 Task: Create a due date automation trigger when advanced on, on the monday of the week a card is due add basic without the blue label at 11:00 AM.
Action: Mouse moved to (1095, 314)
Screenshot: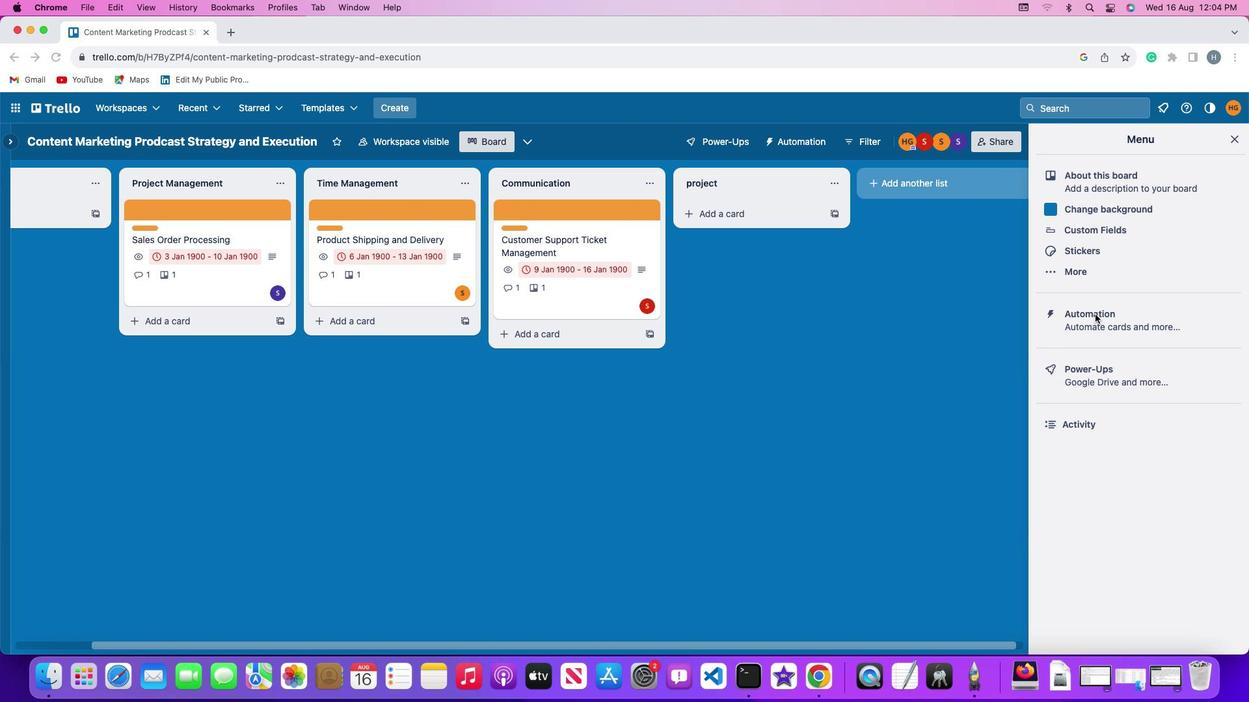 
Action: Mouse pressed left at (1095, 314)
Screenshot: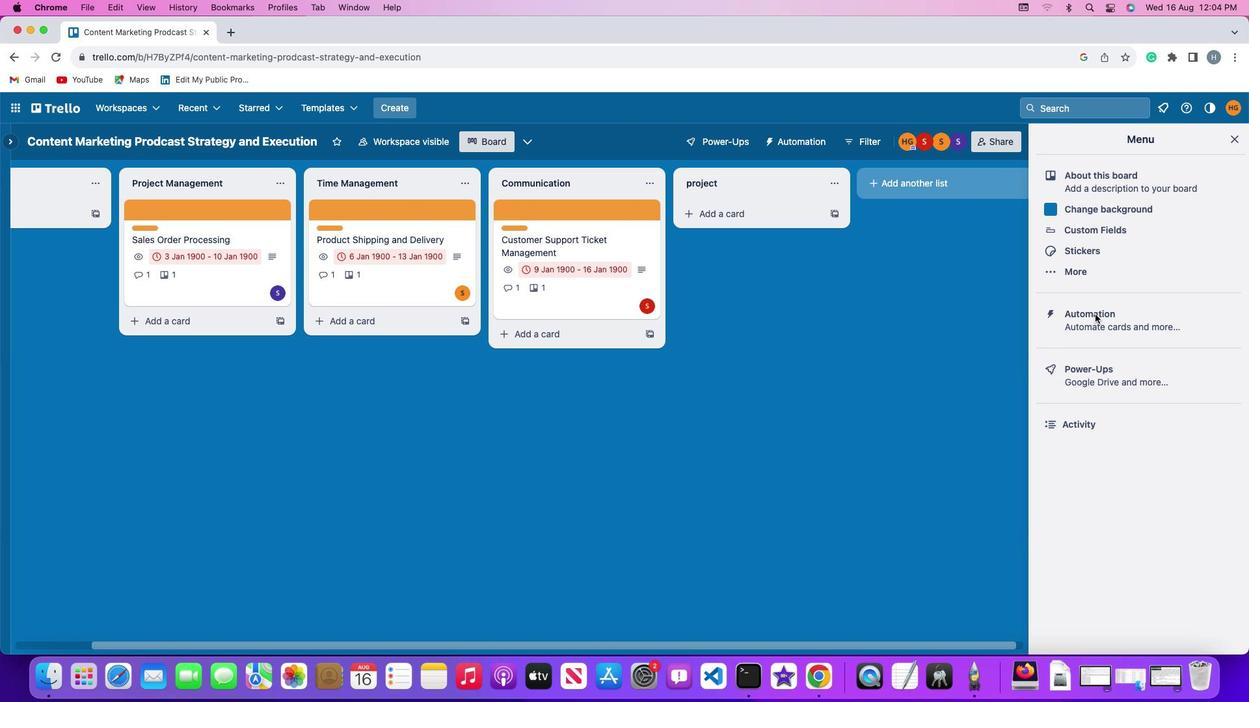 
Action: Mouse pressed left at (1095, 314)
Screenshot: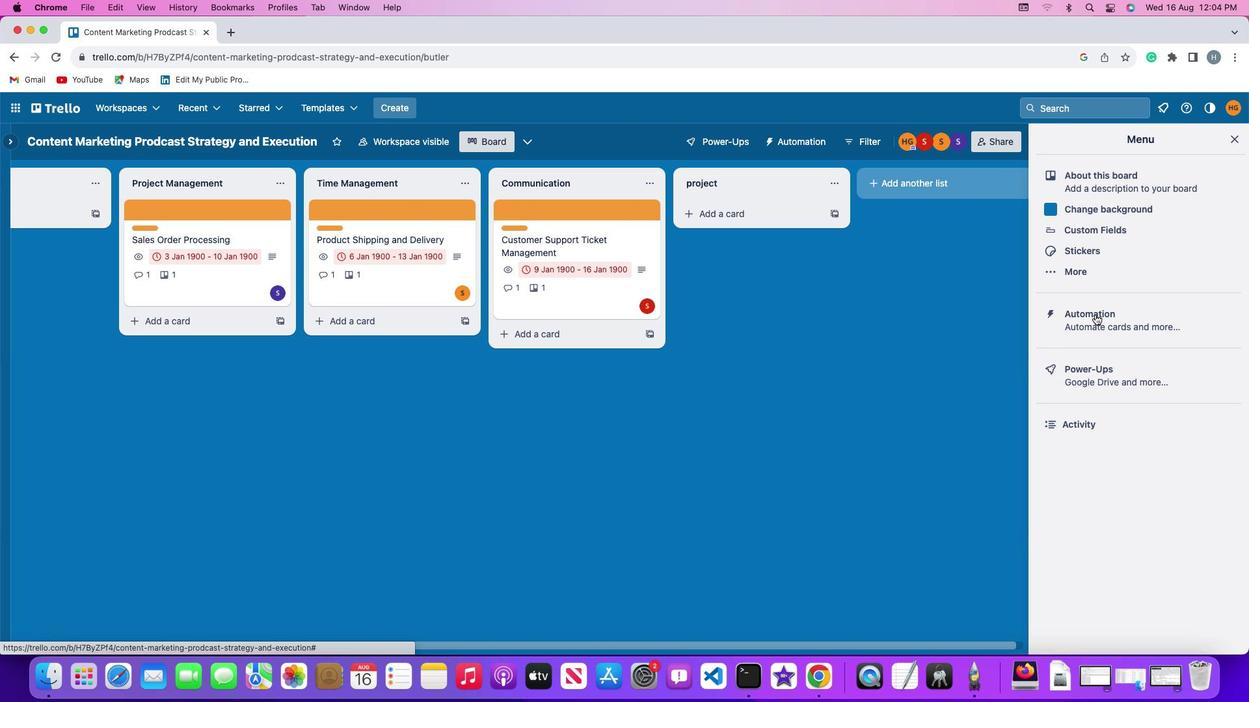 
Action: Mouse moved to (110, 309)
Screenshot: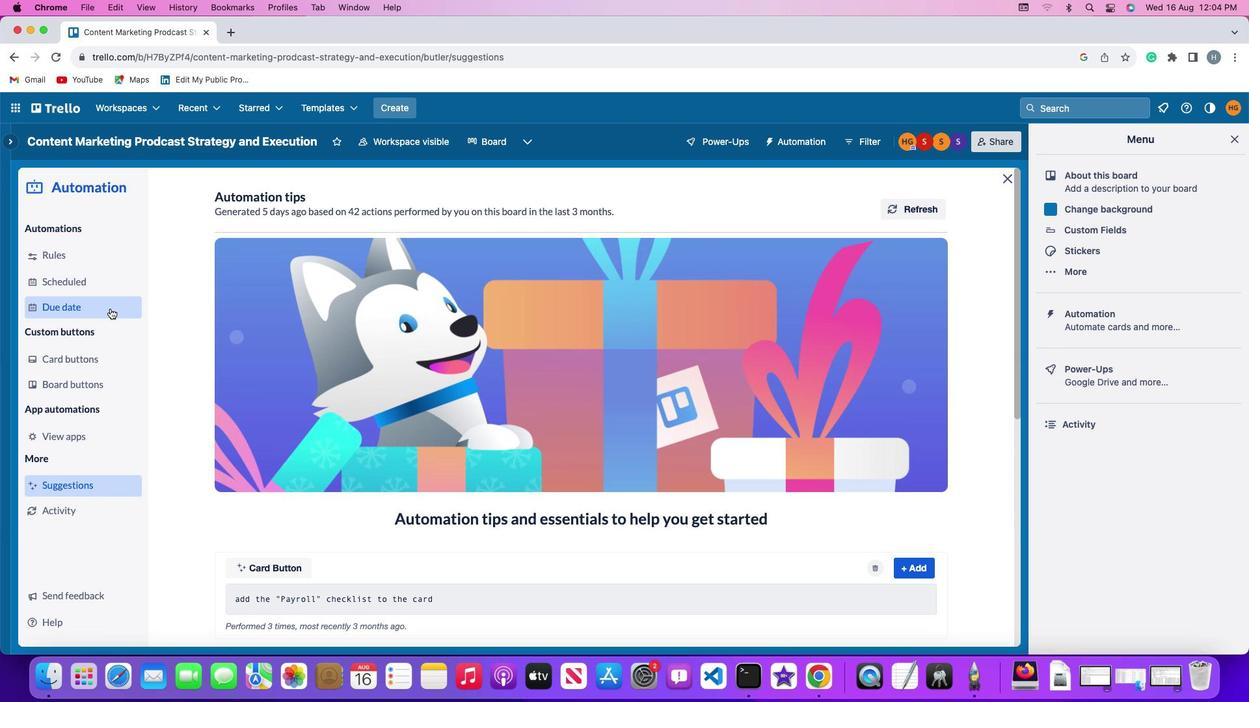 
Action: Mouse pressed left at (110, 309)
Screenshot: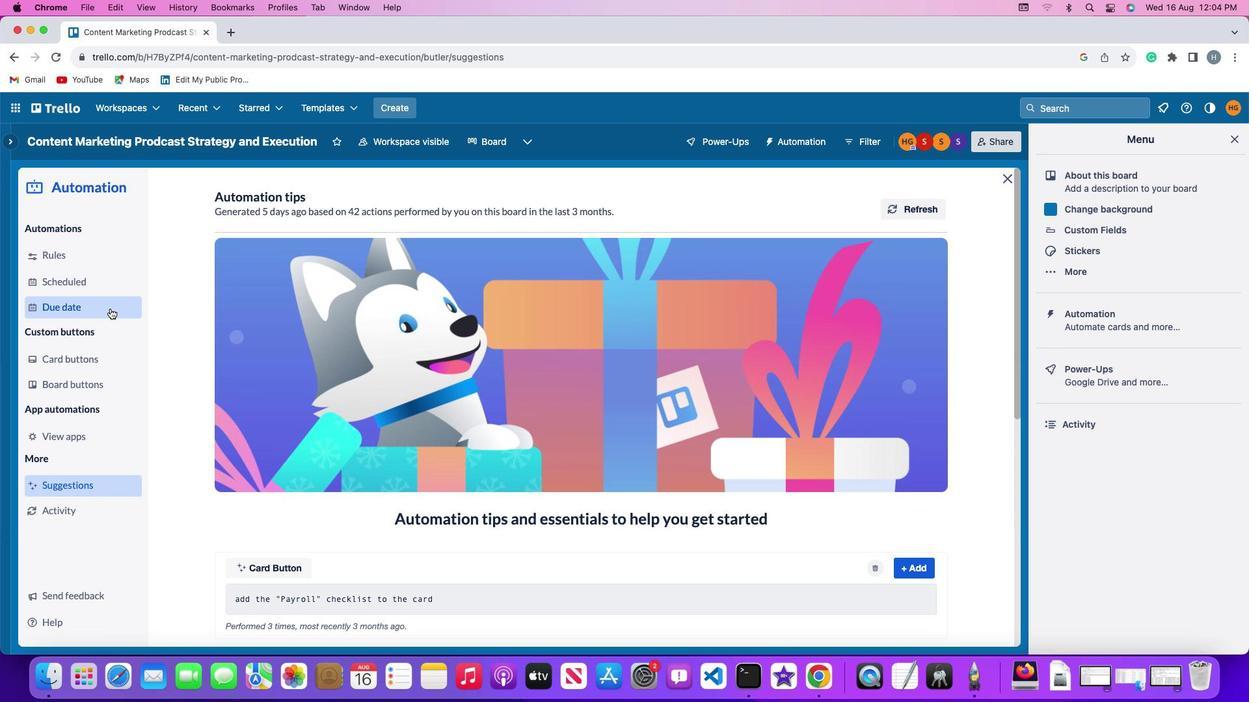 
Action: Mouse moved to (871, 201)
Screenshot: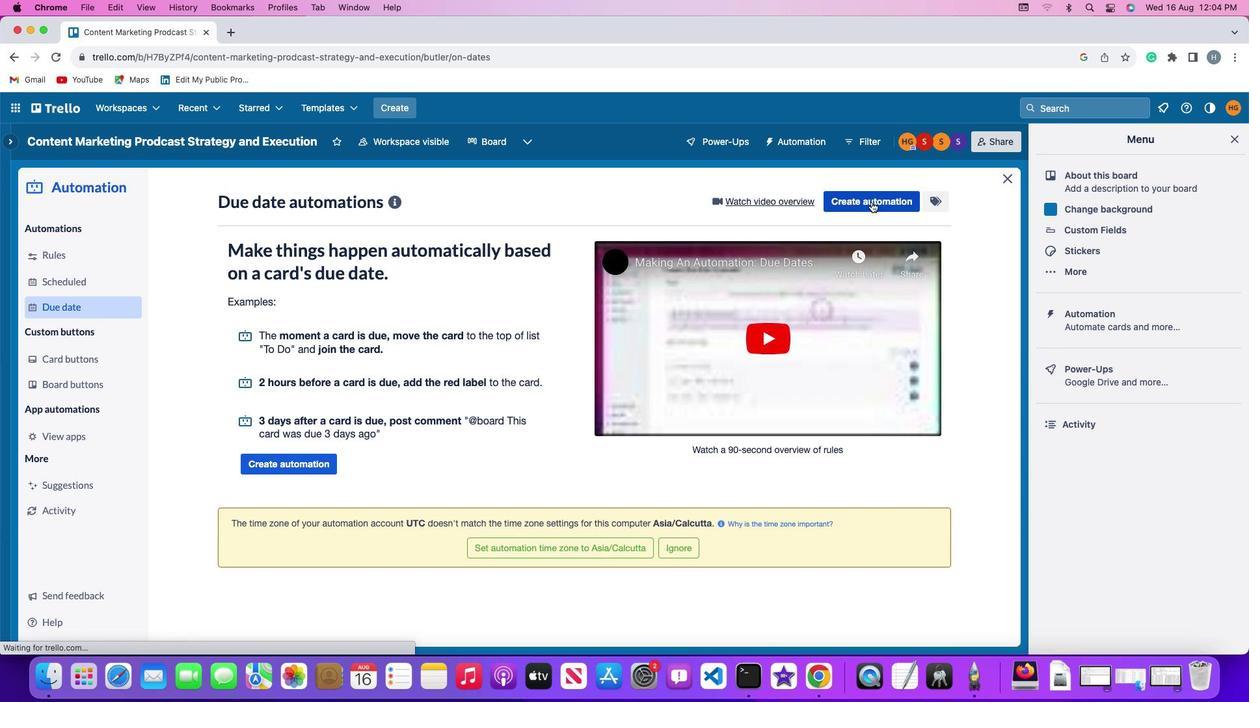 
Action: Mouse pressed left at (871, 201)
Screenshot: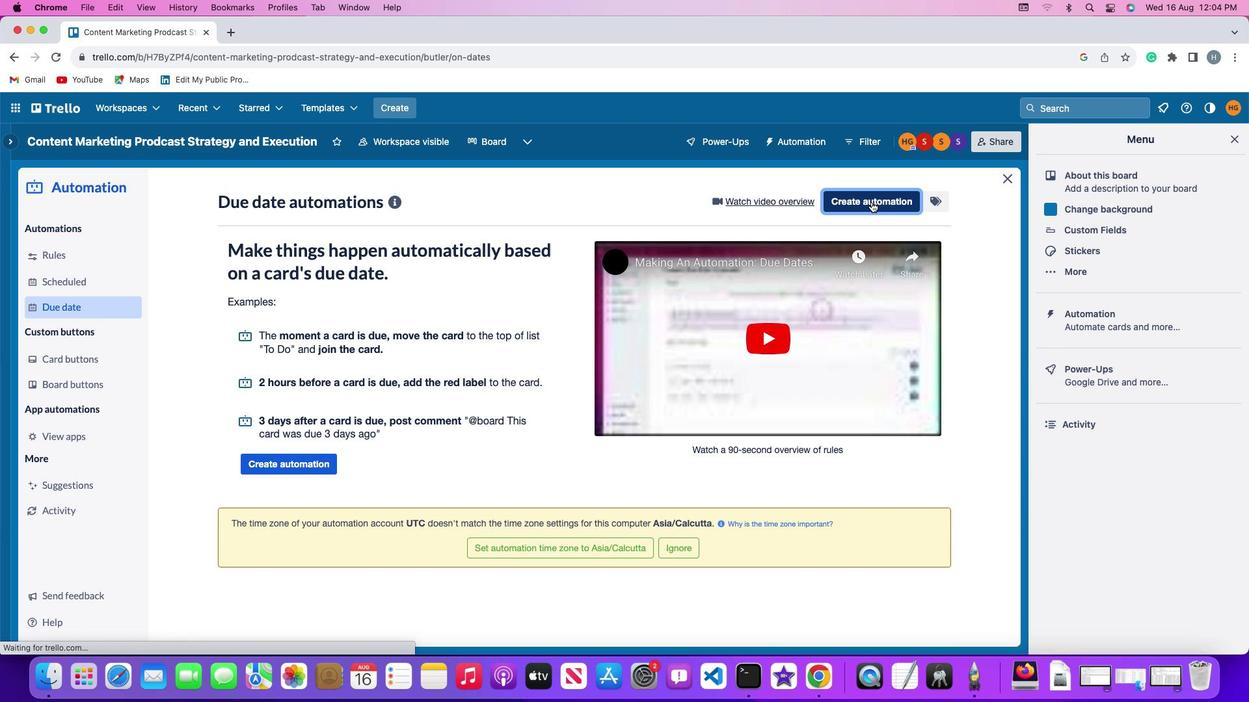 
Action: Mouse moved to (240, 325)
Screenshot: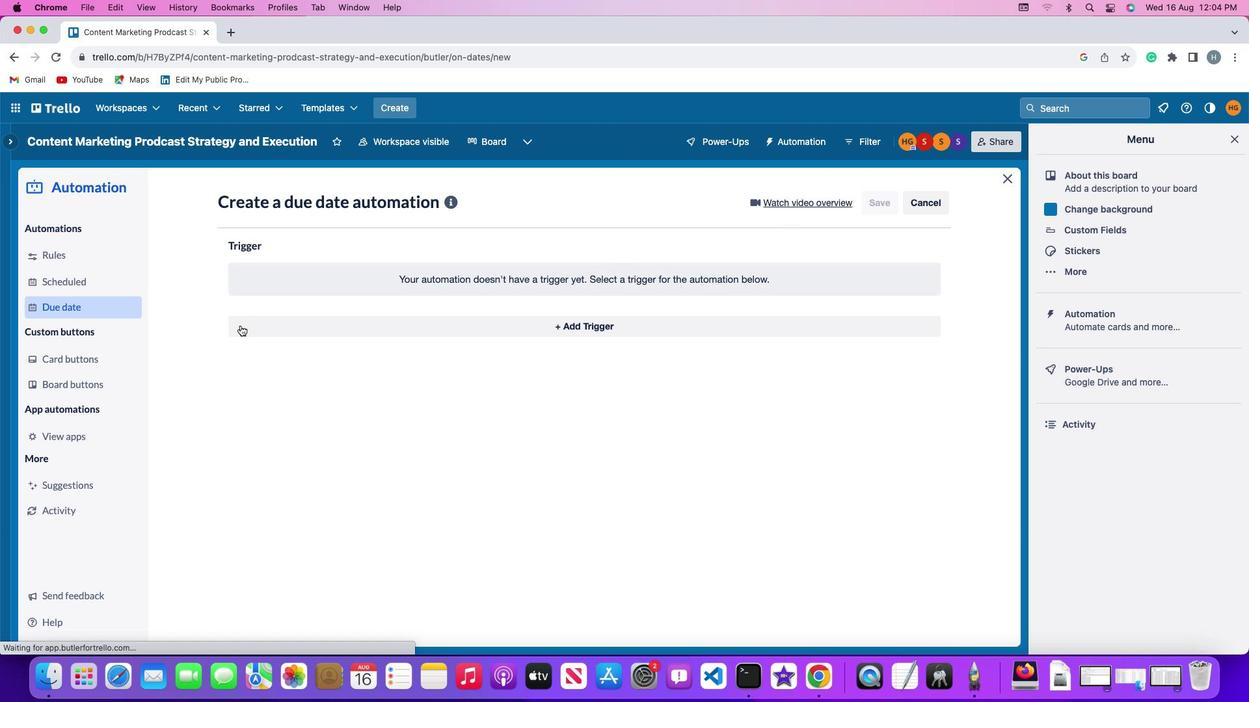 
Action: Mouse pressed left at (240, 325)
Screenshot: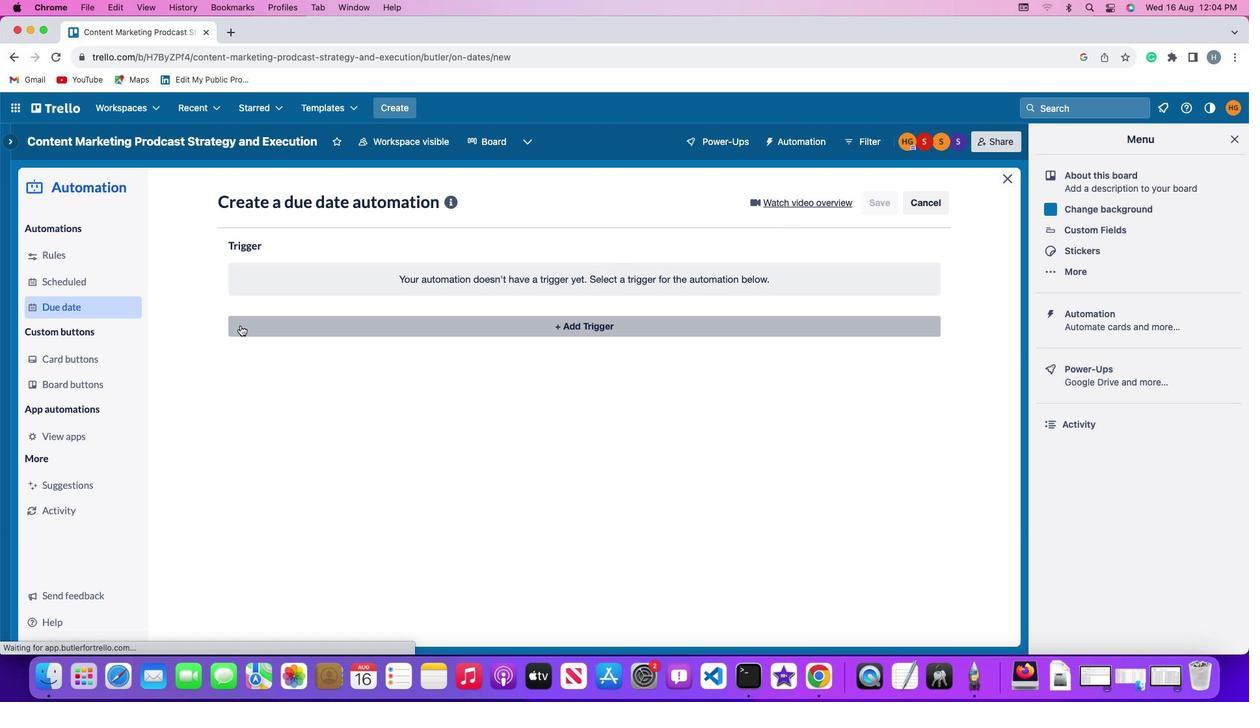 
Action: Mouse moved to (279, 560)
Screenshot: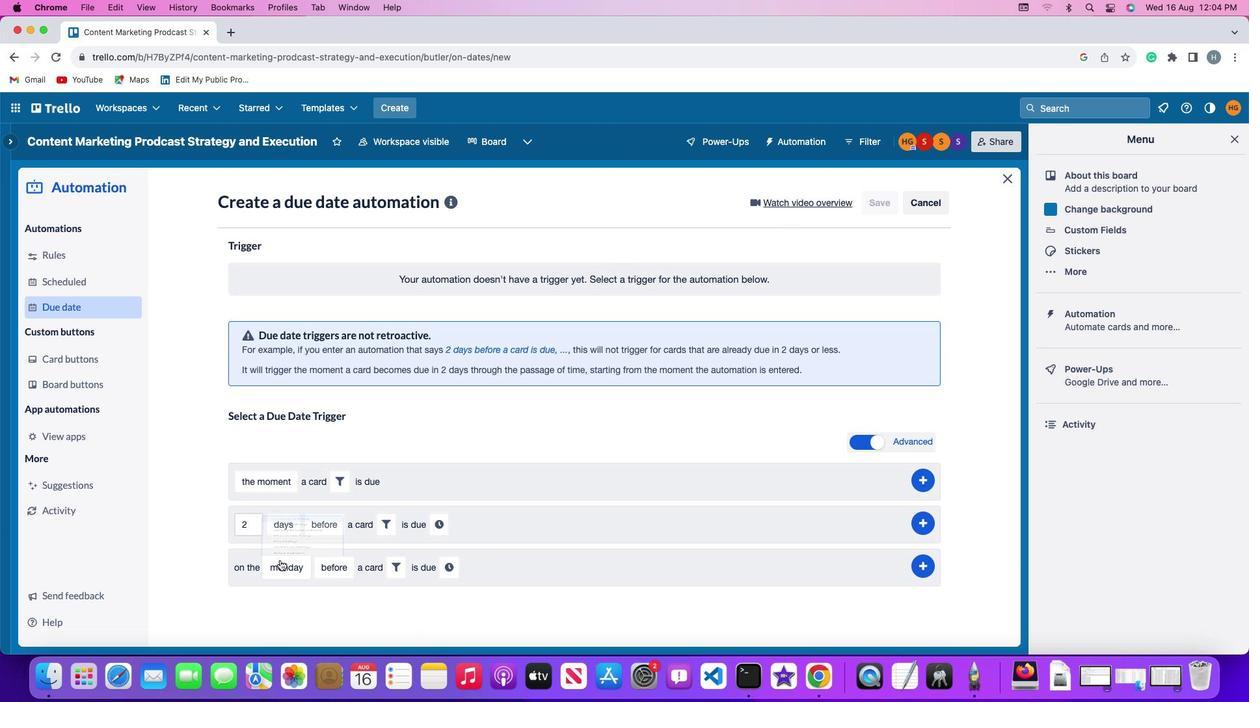 
Action: Mouse pressed left at (279, 560)
Screenshot: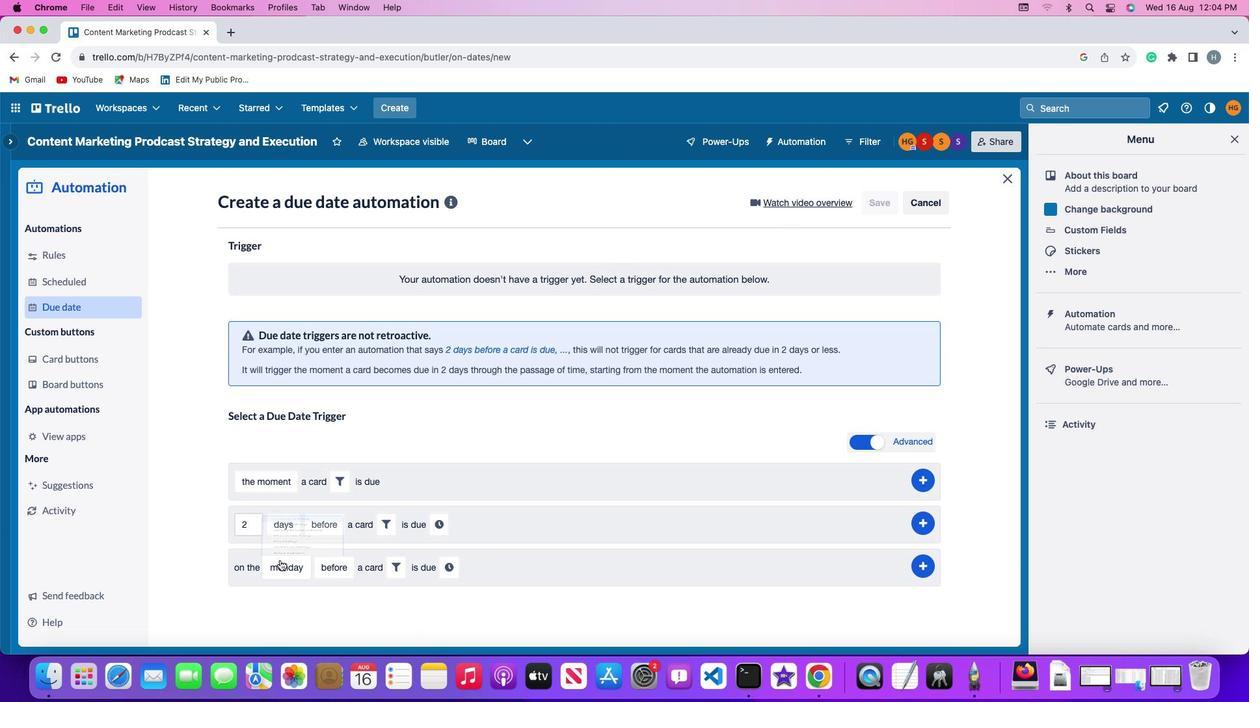 
Action: Mouse moved to (307, 385)
Screenshot: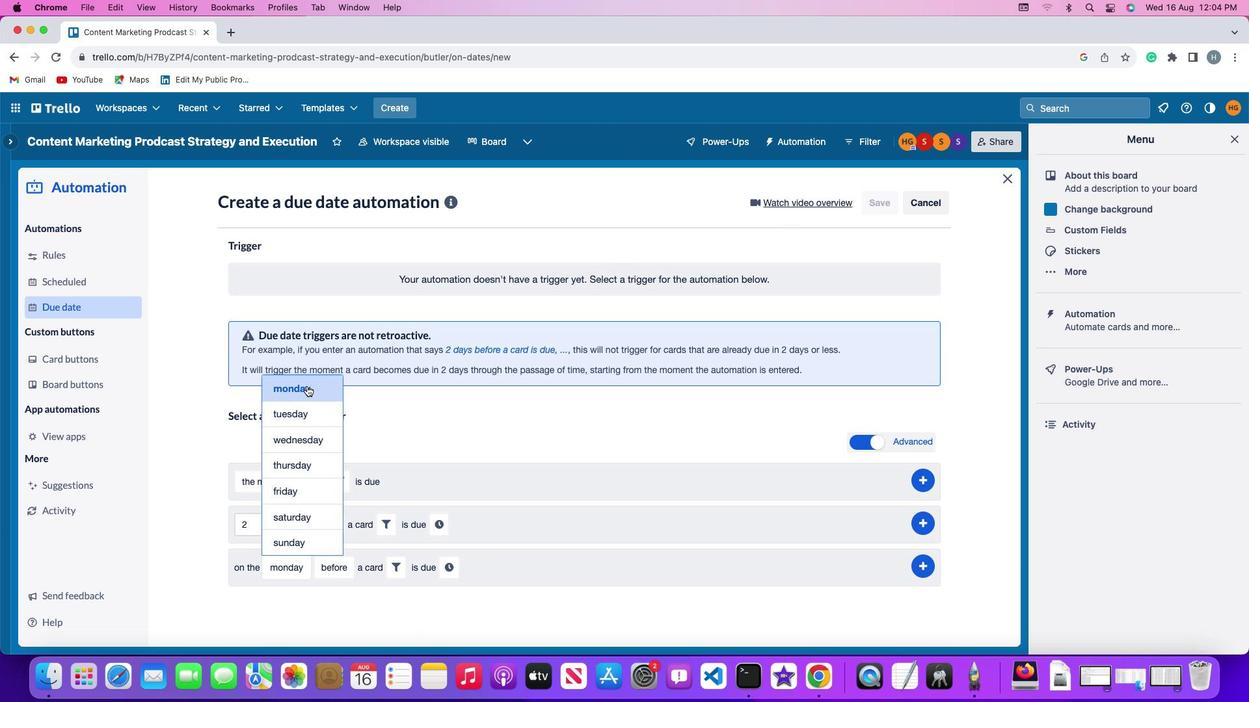 
Action: Mouse pressed left at (307, 385)
Screenshot: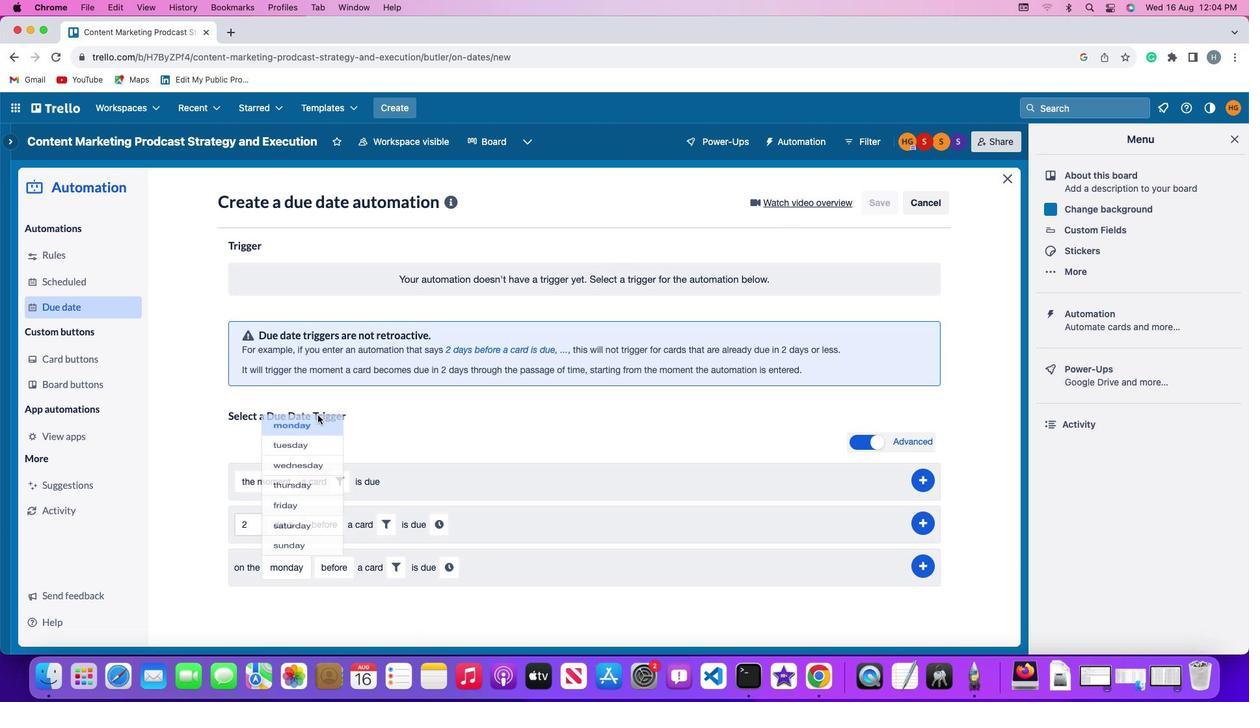 
Action: Mouse moved to (341, 569)
Screenshot: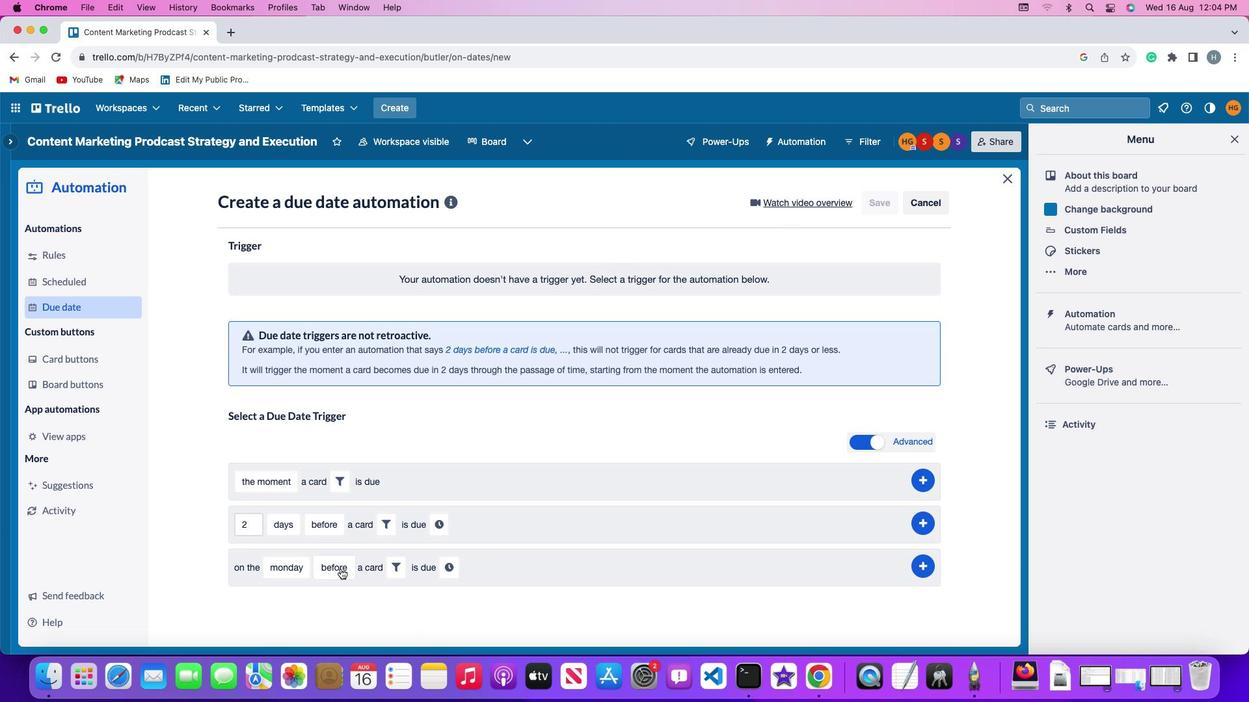 
Action: Mouse pressed left at (341, 569)
Screenshot: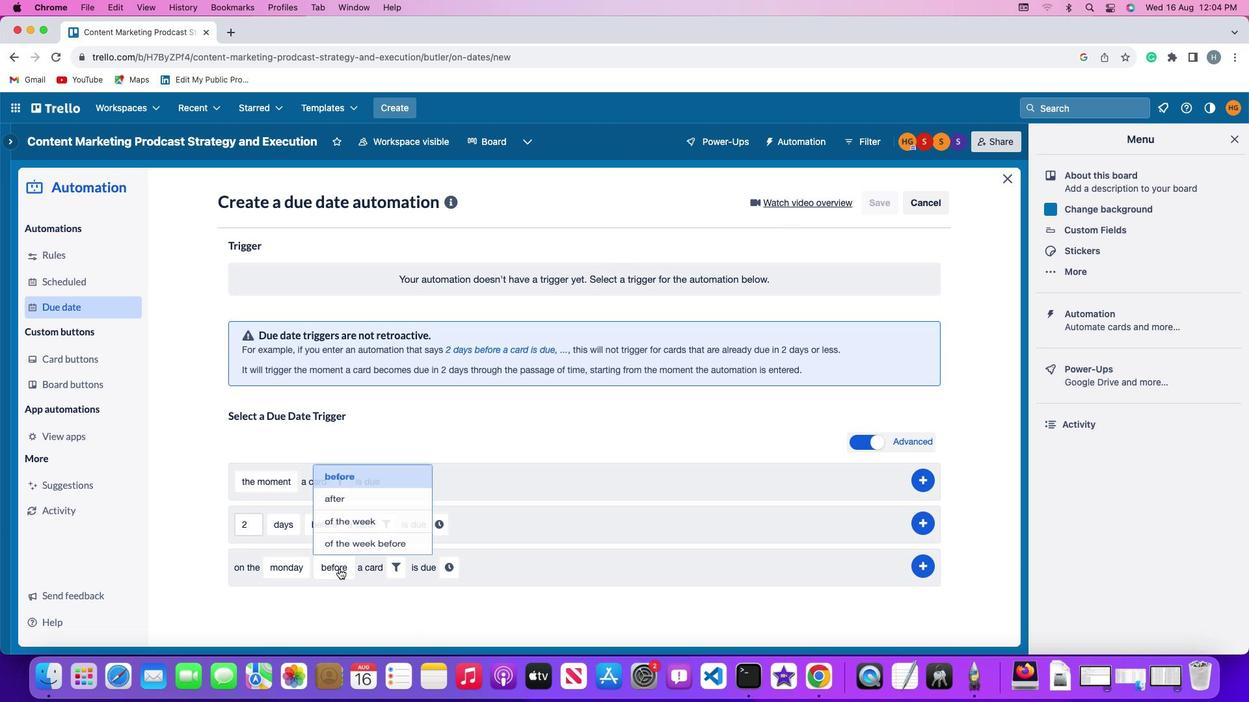 
Action: Mouse moved to (359, 516)
Screenshot: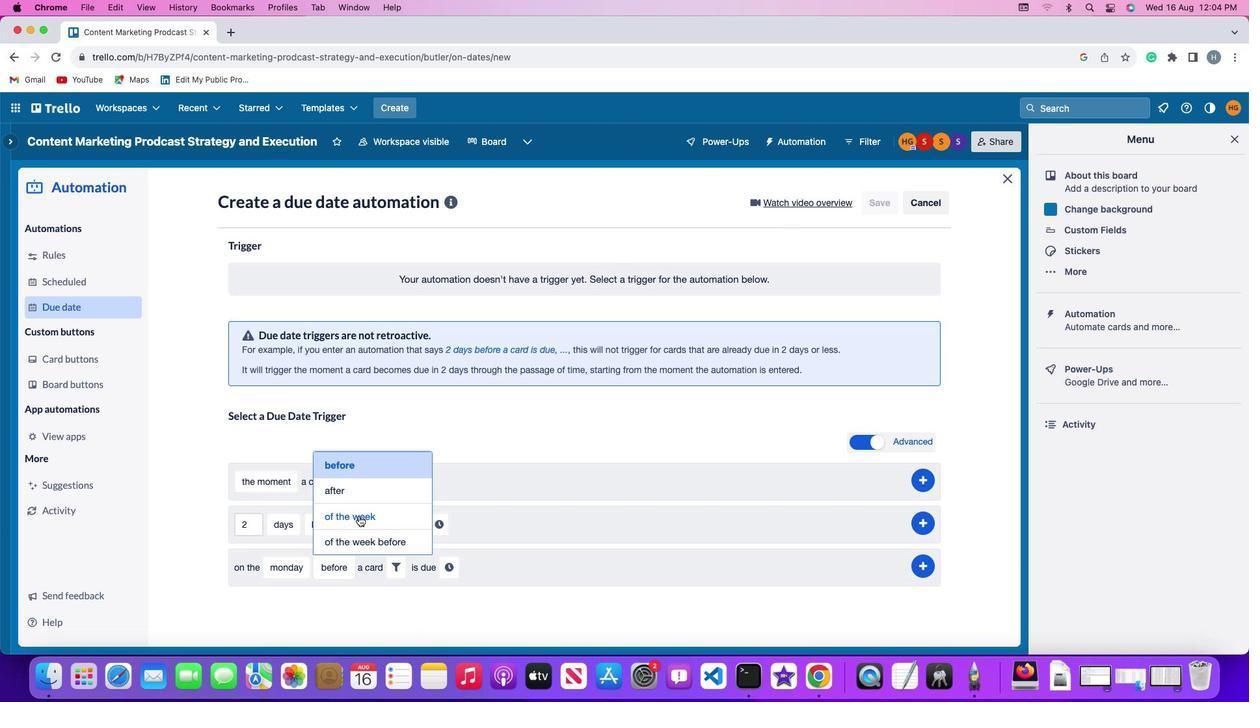
Action: Mouse pressed left at (359, 516)
Screenshot: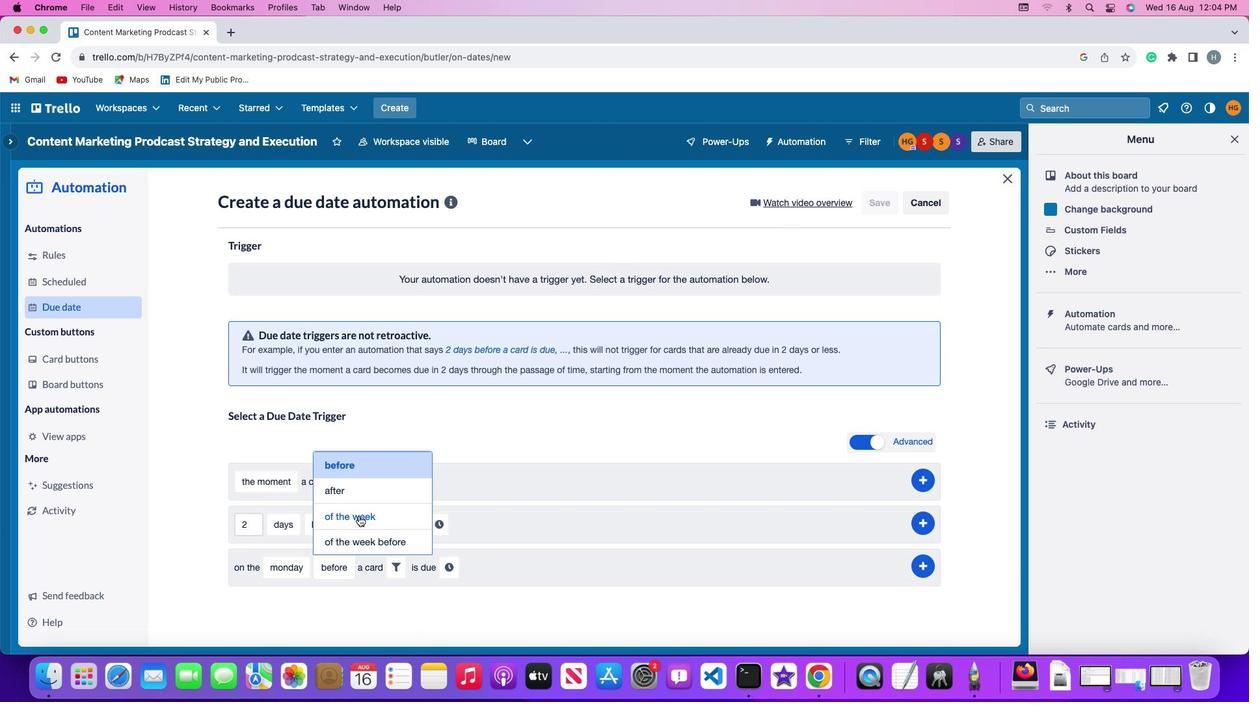 
Action: Mouse moved to (417, 572)
Screenshot: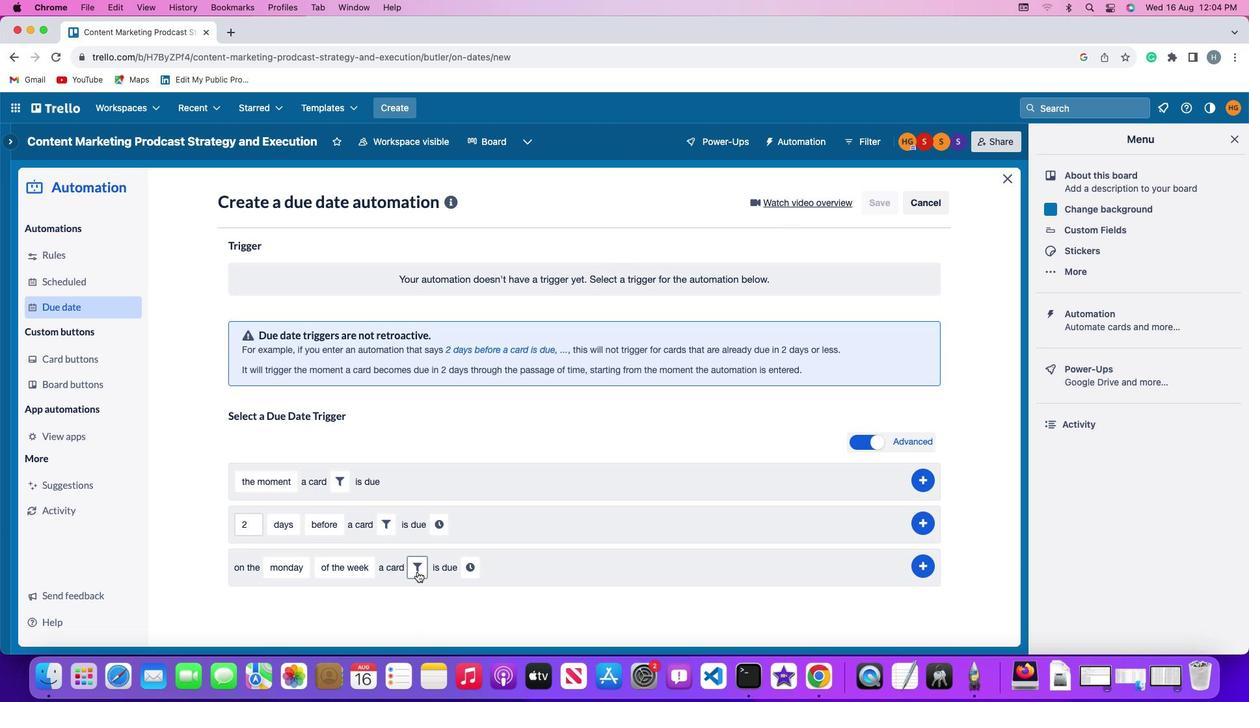 
Action: Mouse pressed left at (417, 572)
Screenshot: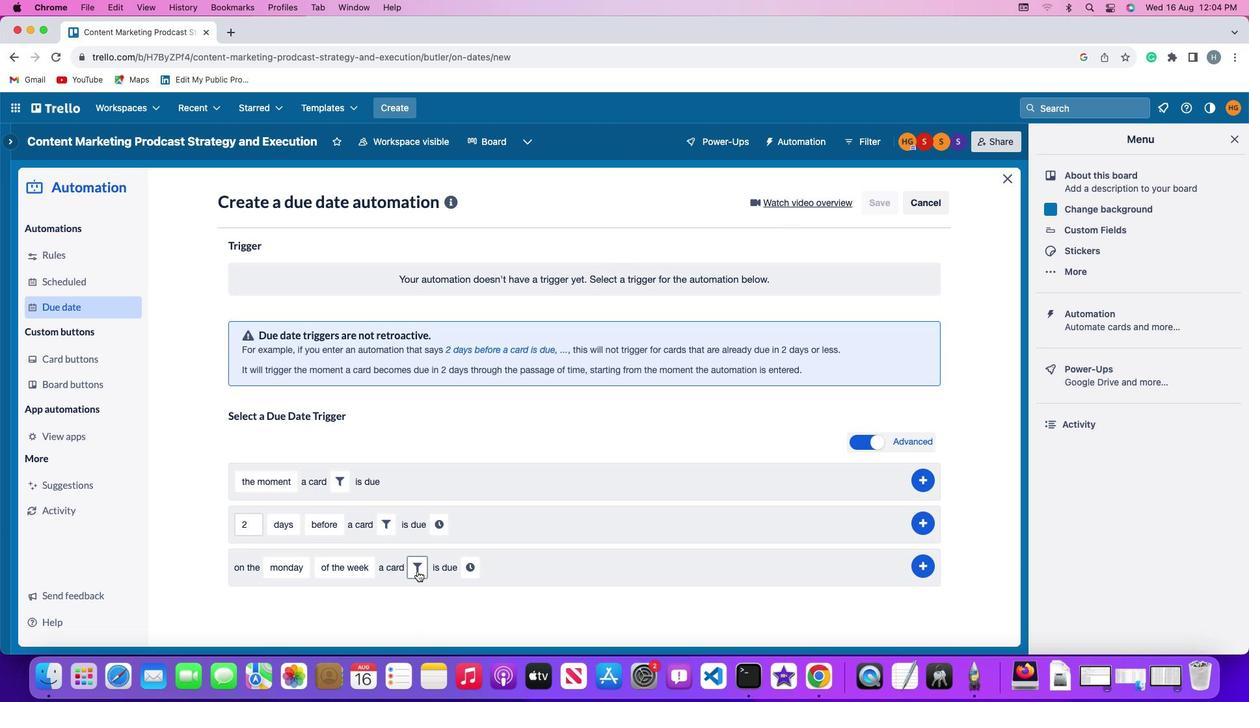 
Action: Mouse moved to (386, 605)
Screenshot: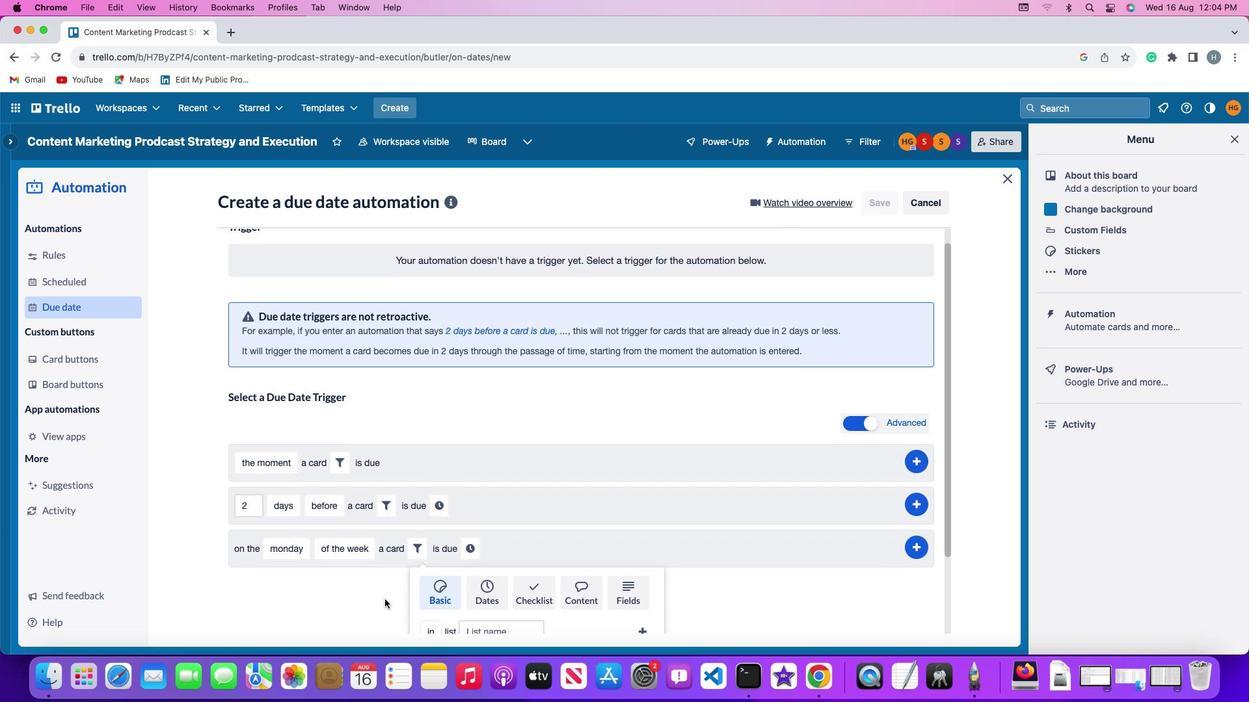 
Action: Mouse scrolled (386, 605) with delta (0, 0)
Screenshot: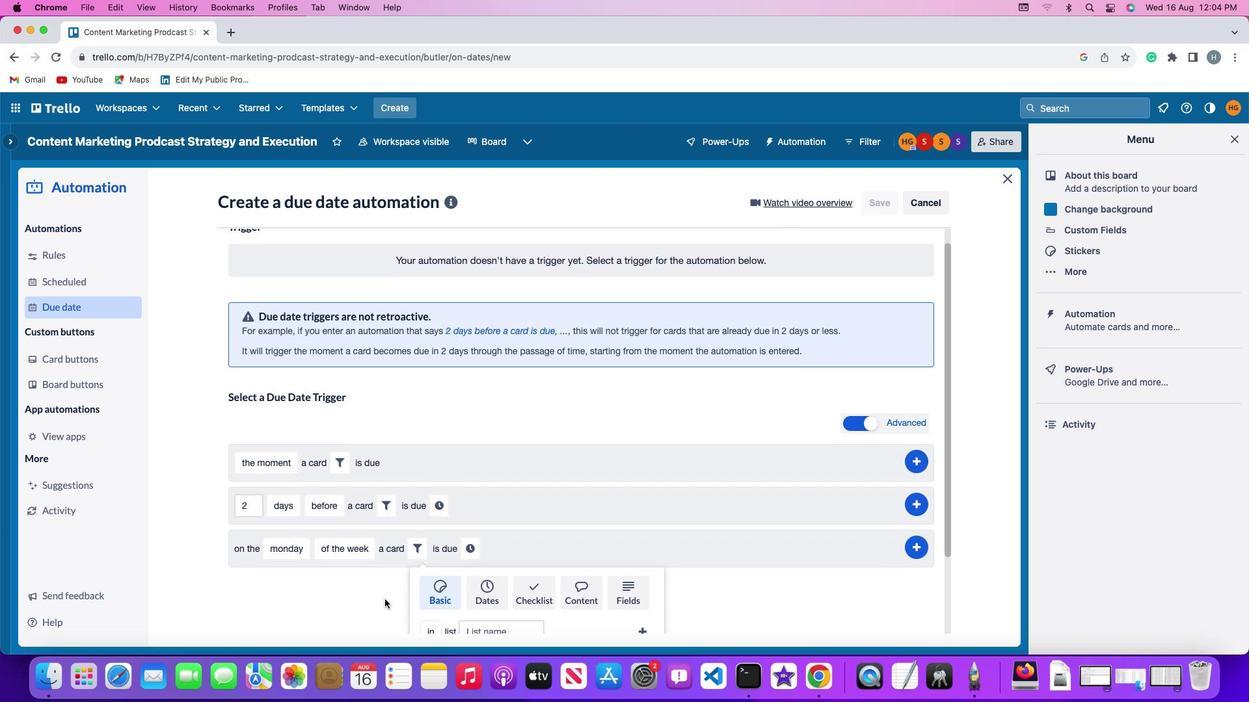 
Action: Mouse scrolled (386, 605) with delta (0, 0)
Screenshot: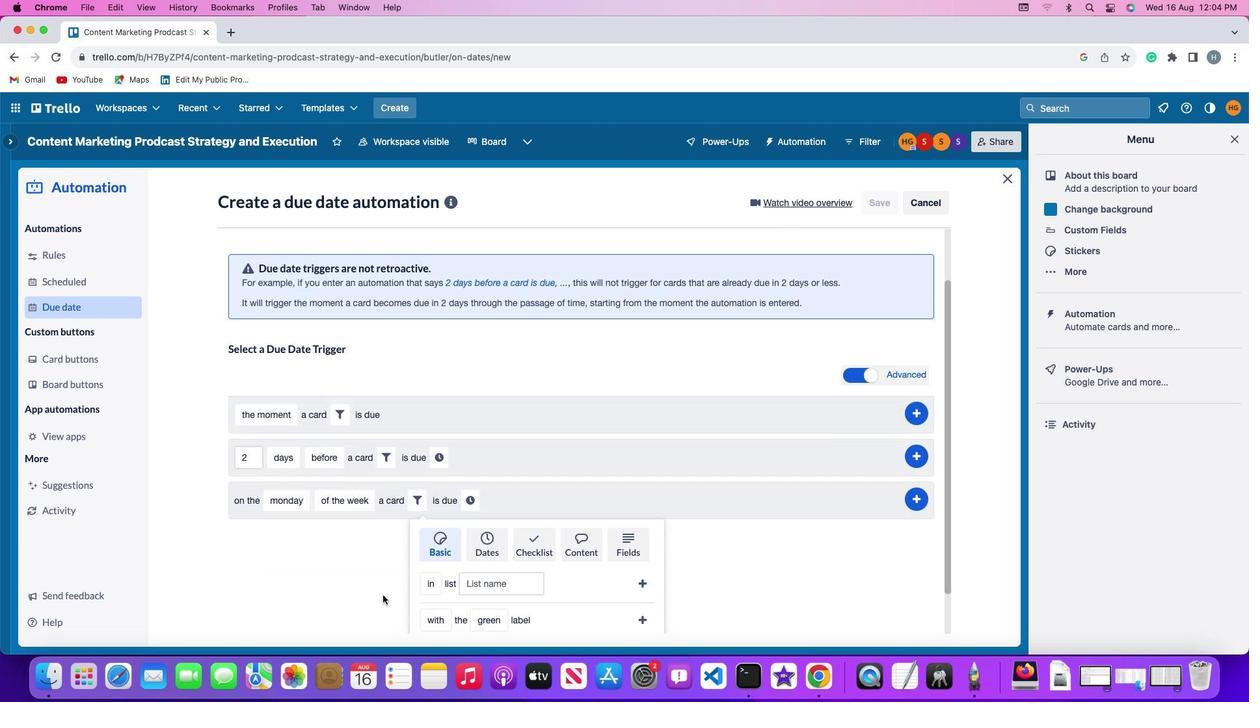 
Action: Mouse moved to (386, 605)
Screenshot: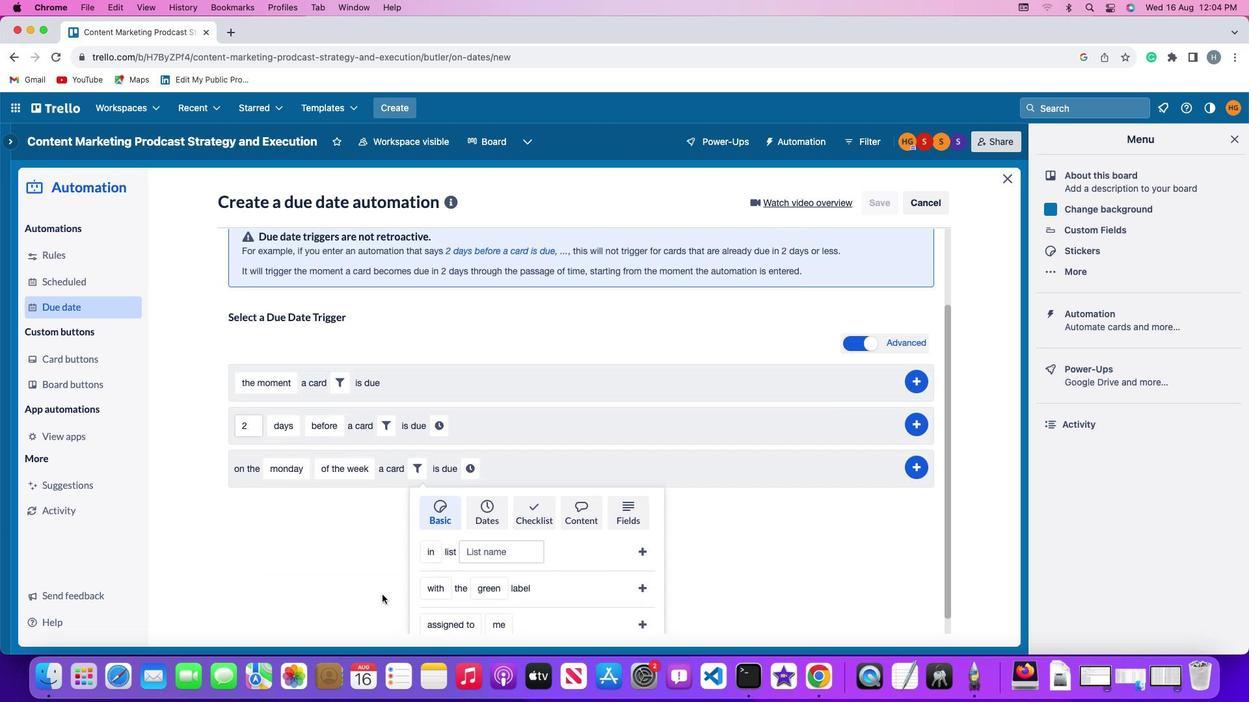 
Action: Mouse scrolled (386, 605) with delta (0, -1)
Screenshot: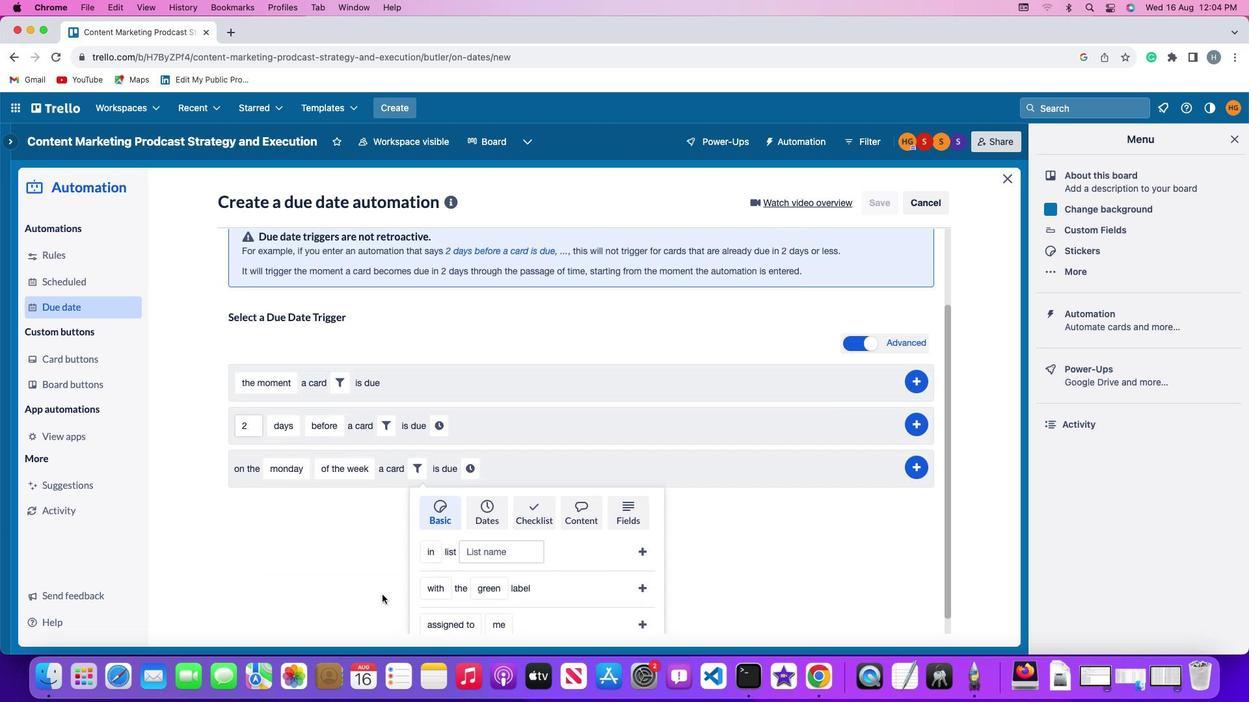 
Action: Mouse scrolled (386, 605) with delta (0, -3)
Screenshot: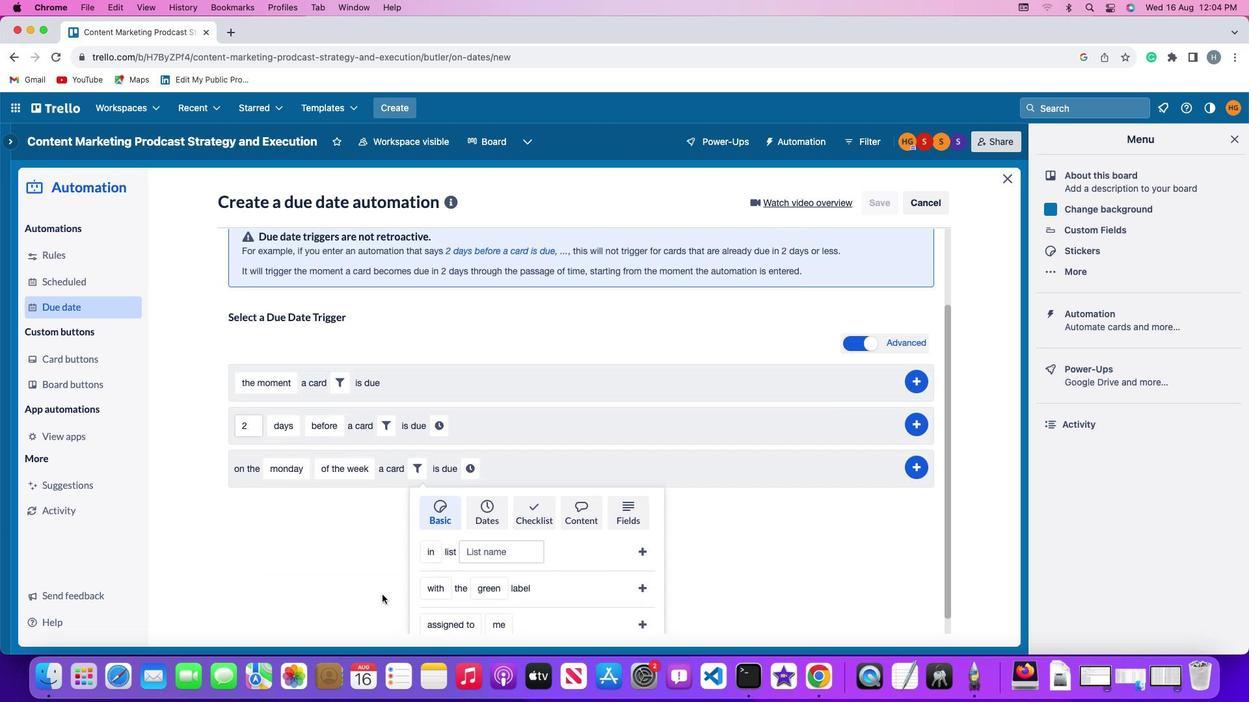 
Action: Mouse moved to (386, 605)
Screenshot: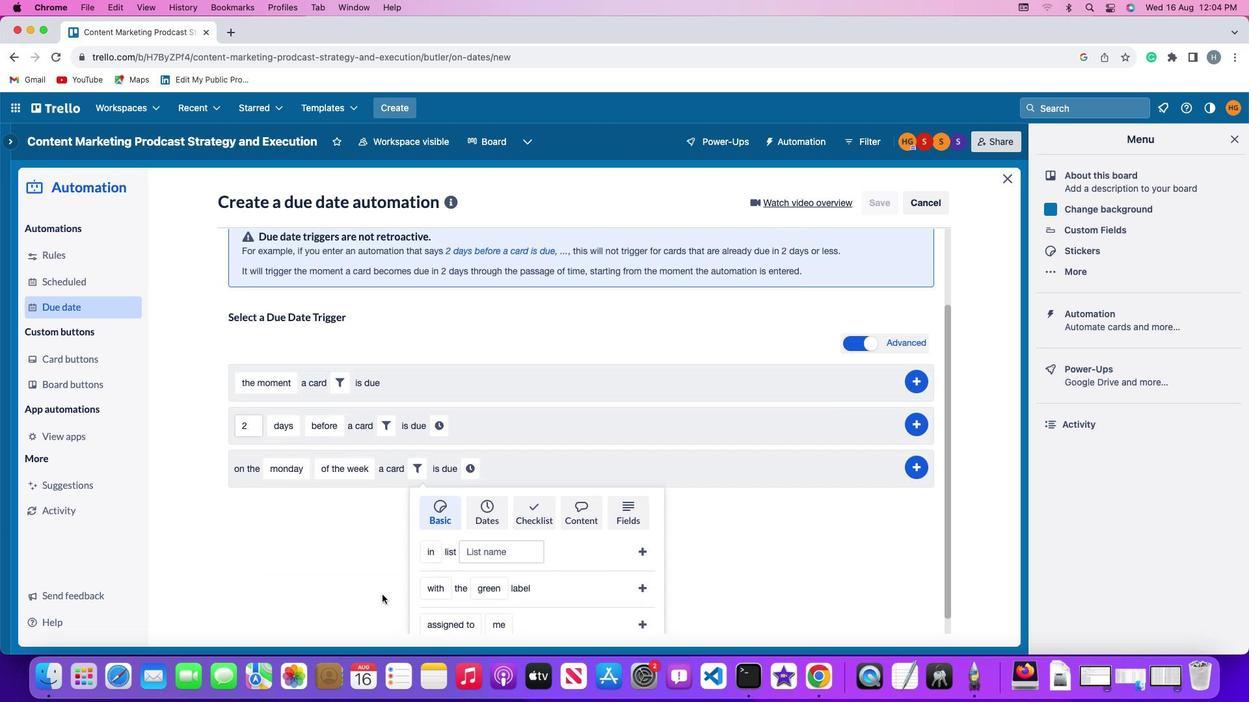 
Action: Mouse scrolled (386, 605) with delta (0, -3)
Screenshot: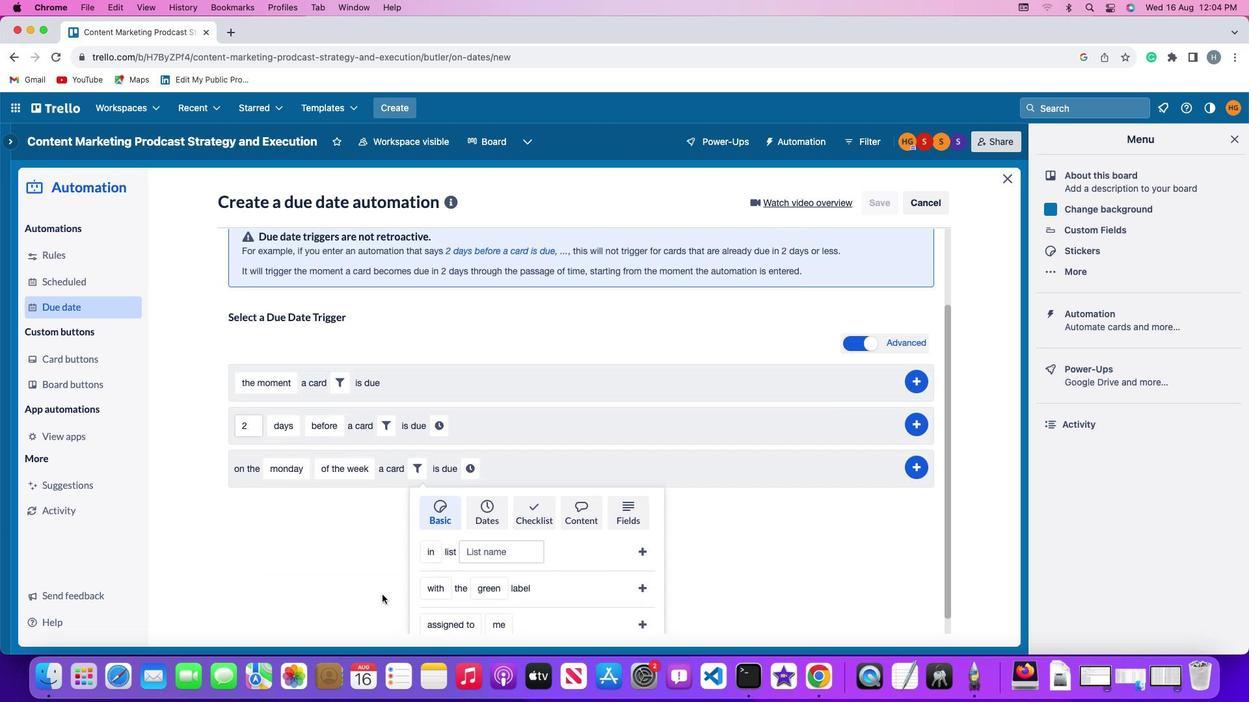 
Action: Mouse moved to (386, 604)
Screenshot: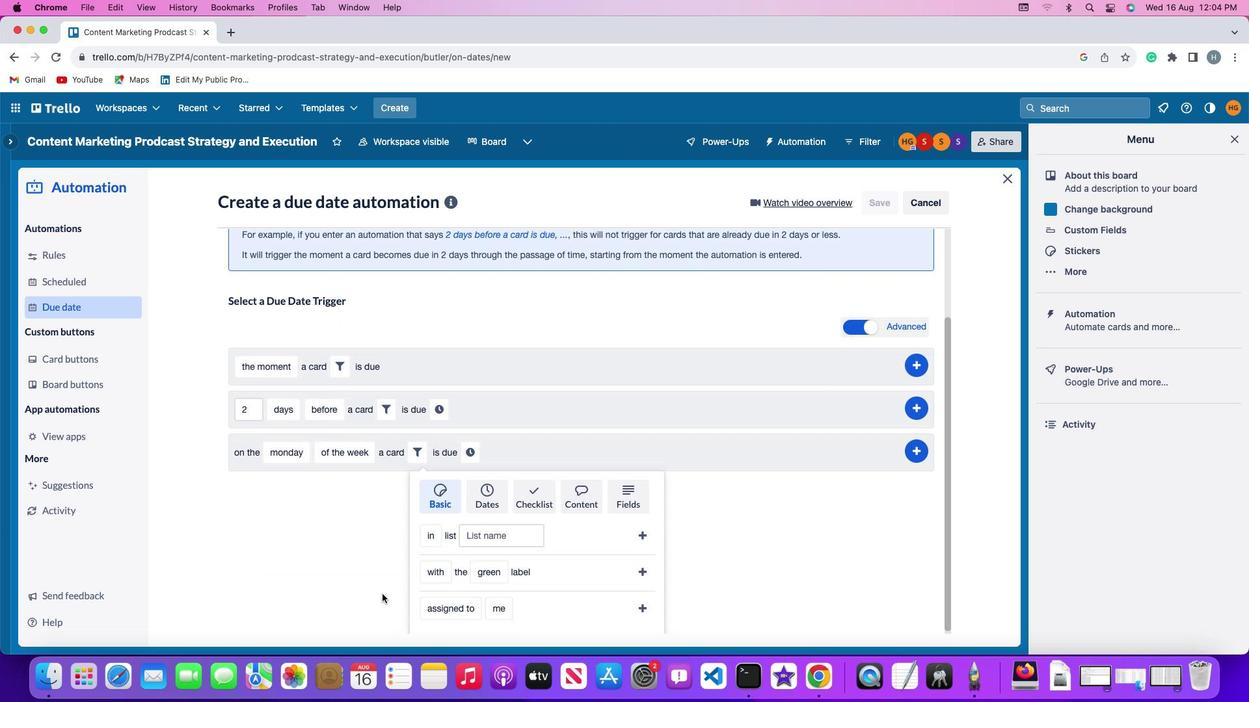 
Action: Mouse scrolled (386, 604) with delta (0, -4)
Screenshot: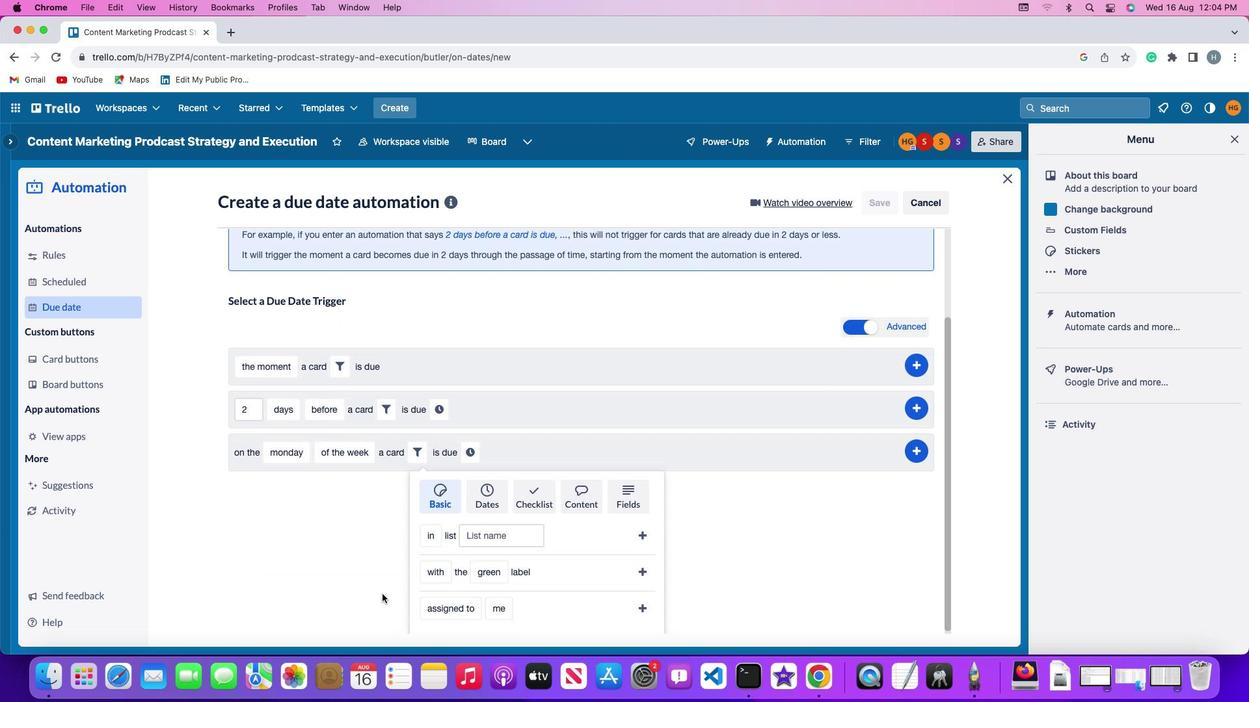 
Action: Mouse moved to (384, 598)
Screenshot: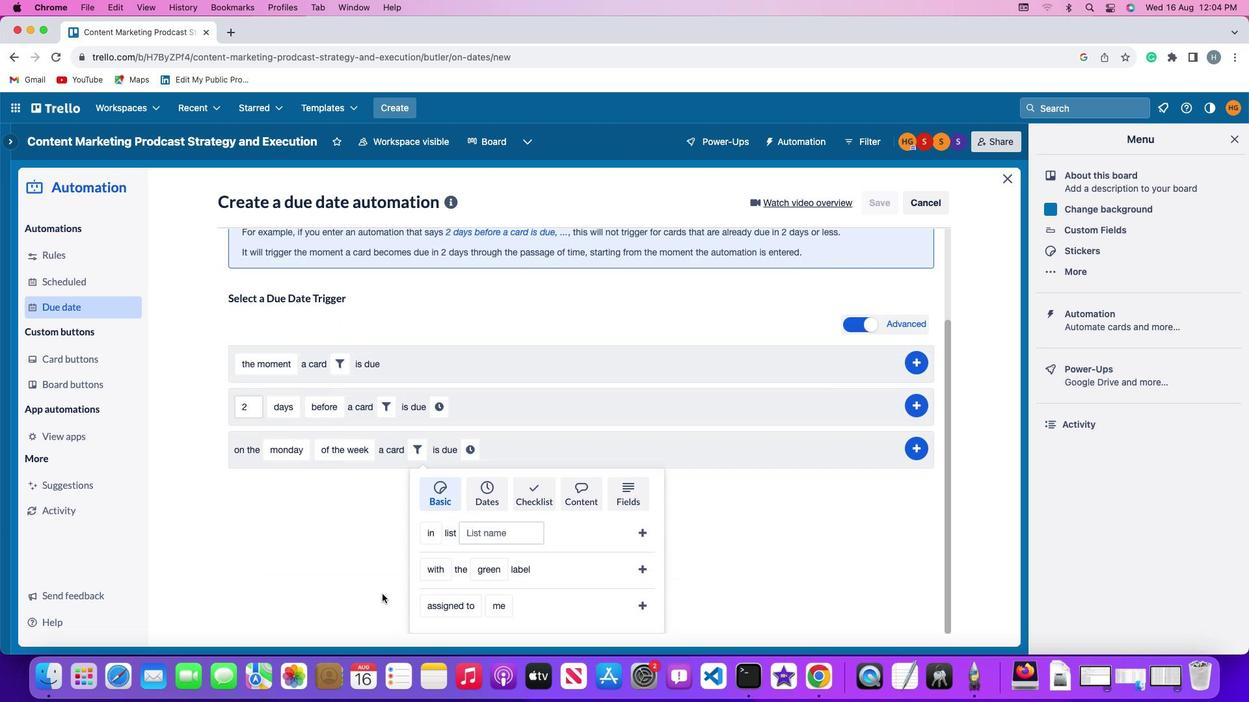 
Action: Mouse scrolled (384, 598) with delta (0, -4)
Screenshot: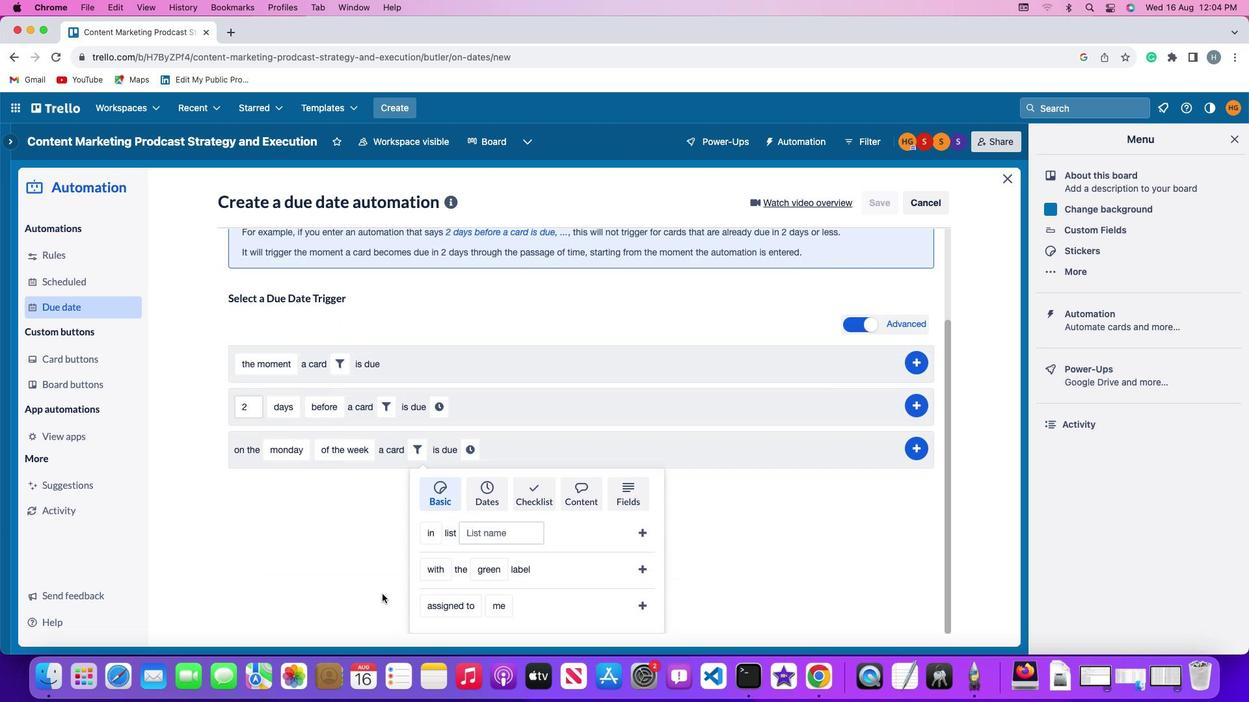 
Action: Mouse moved to (428, 561)
Screenshot: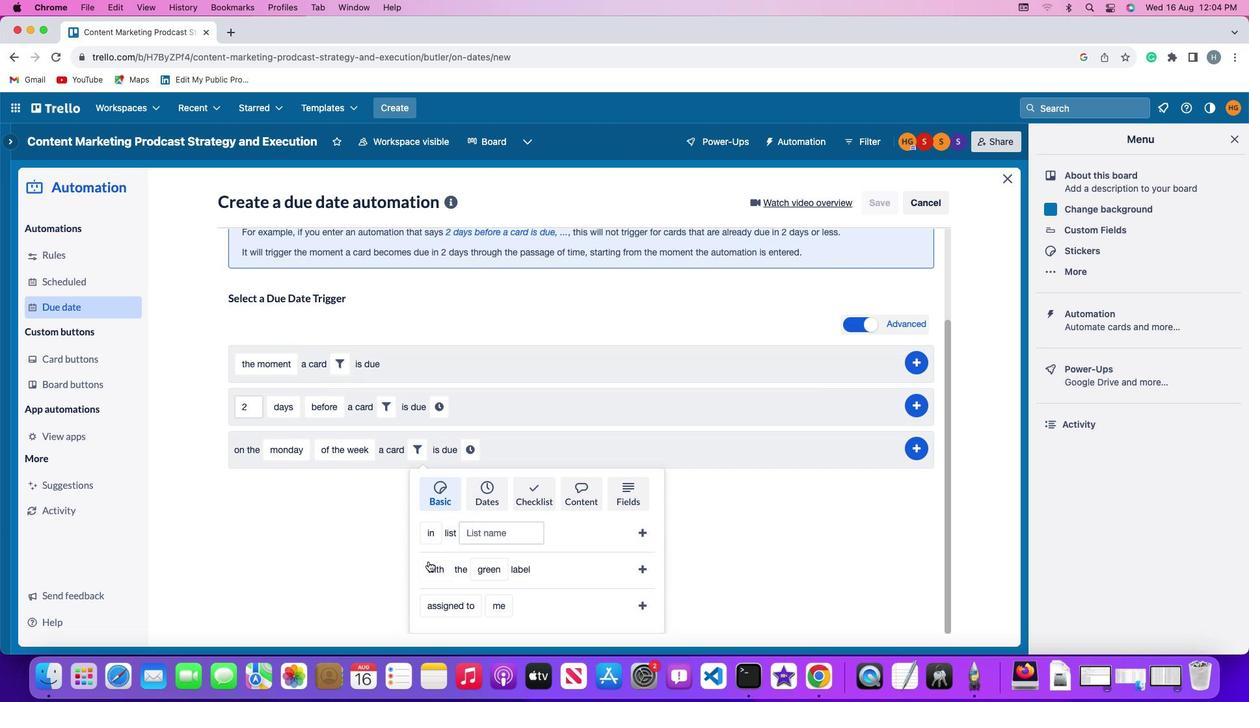 
Action: Mouse pressed left at (428, 561)
Screenshot: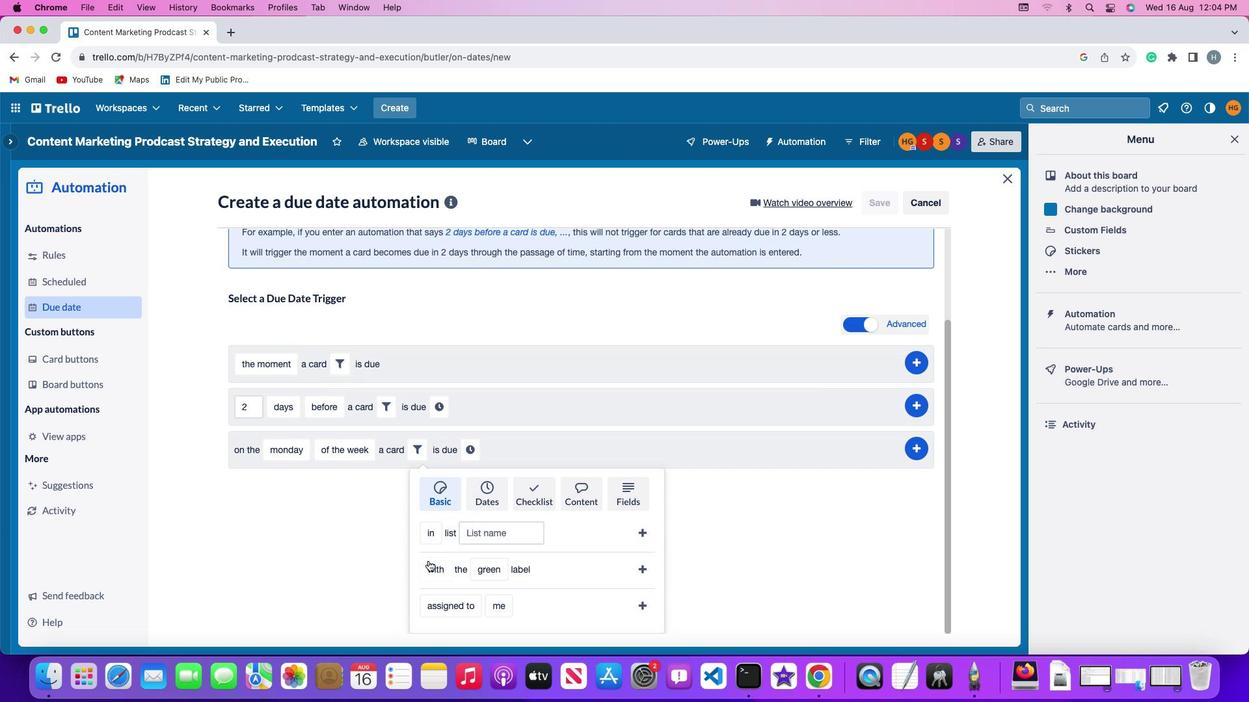 
Action: Mouse moved to (445, 523)
Screenshot: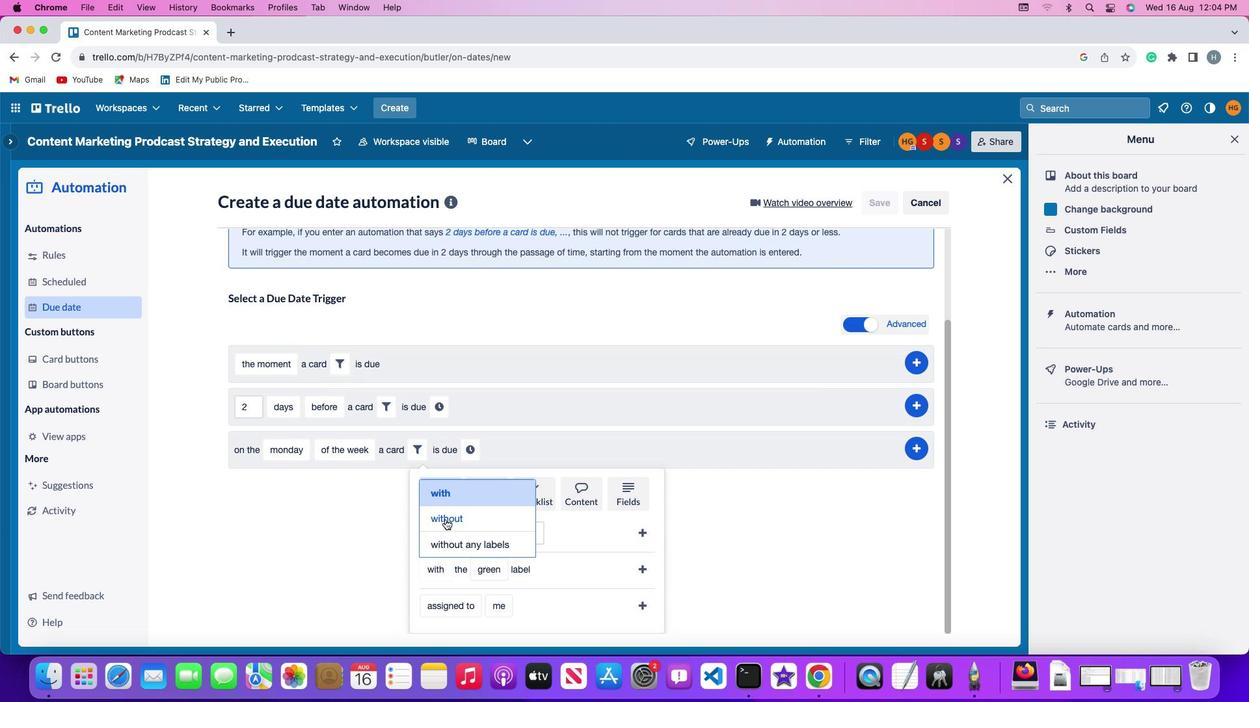 
Action: Mouse pressed left at (445, 523)
Screenshot: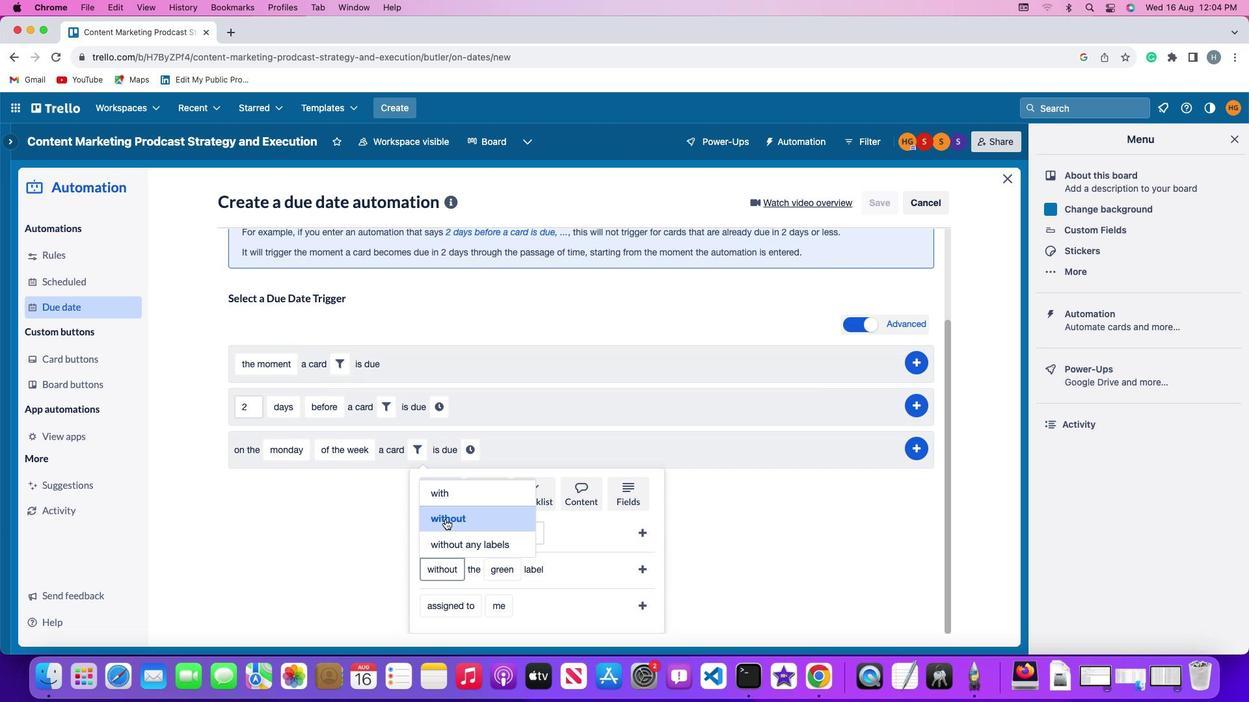 
Action: Mouse moved to (499, 568)
Screenshot: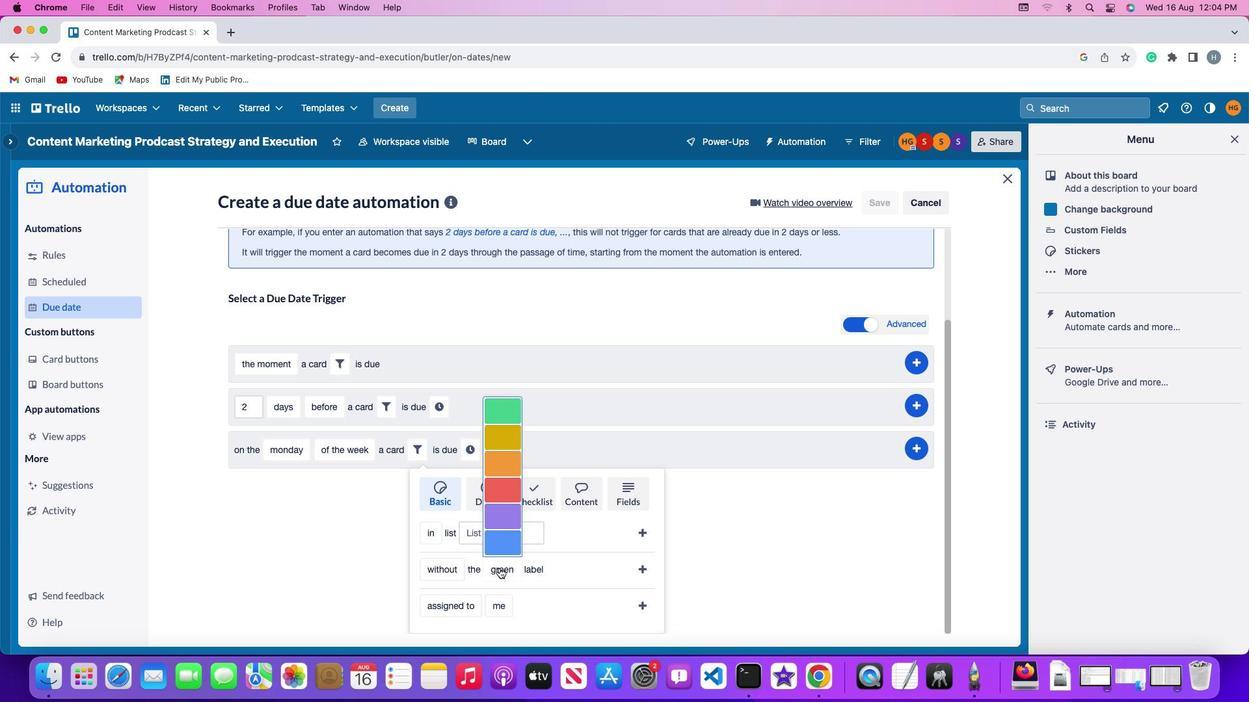 
Action: Mouse pressed left at (499, 568)
Screenshot: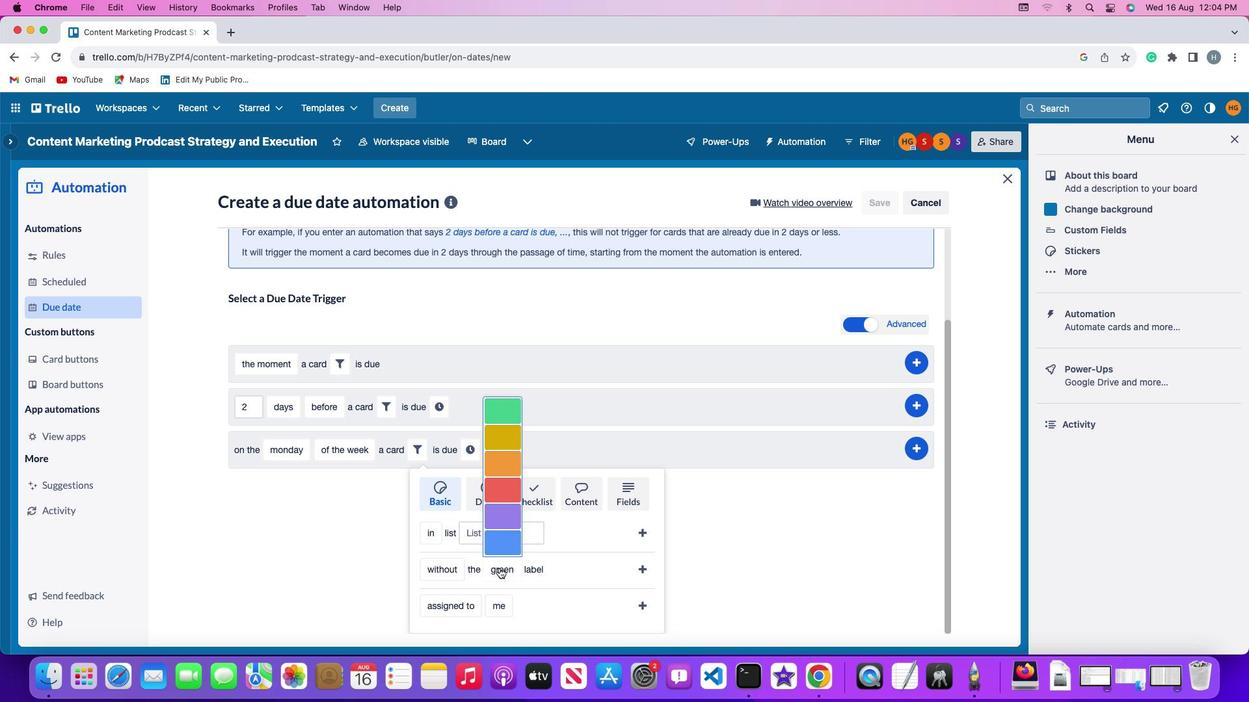 
Action: Mouse moved to (501, 547)
Screenshot: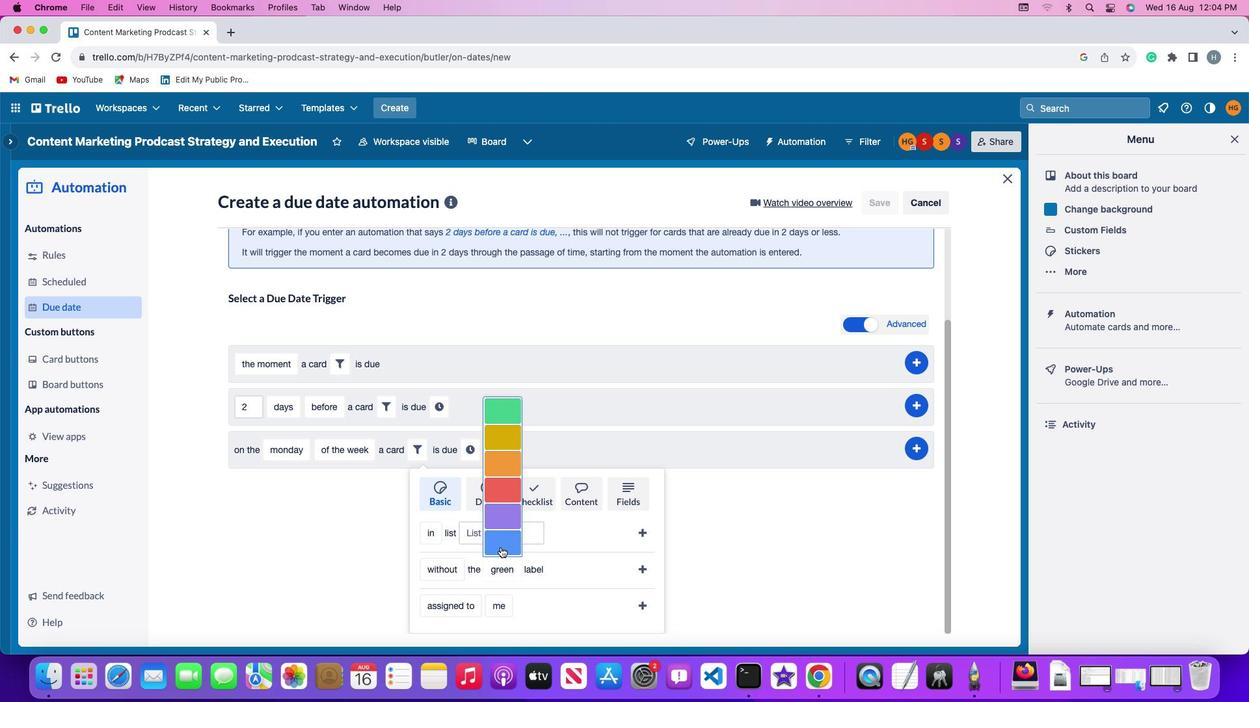 
Action: Mouse pressed left at (501, 547)
Screenshot: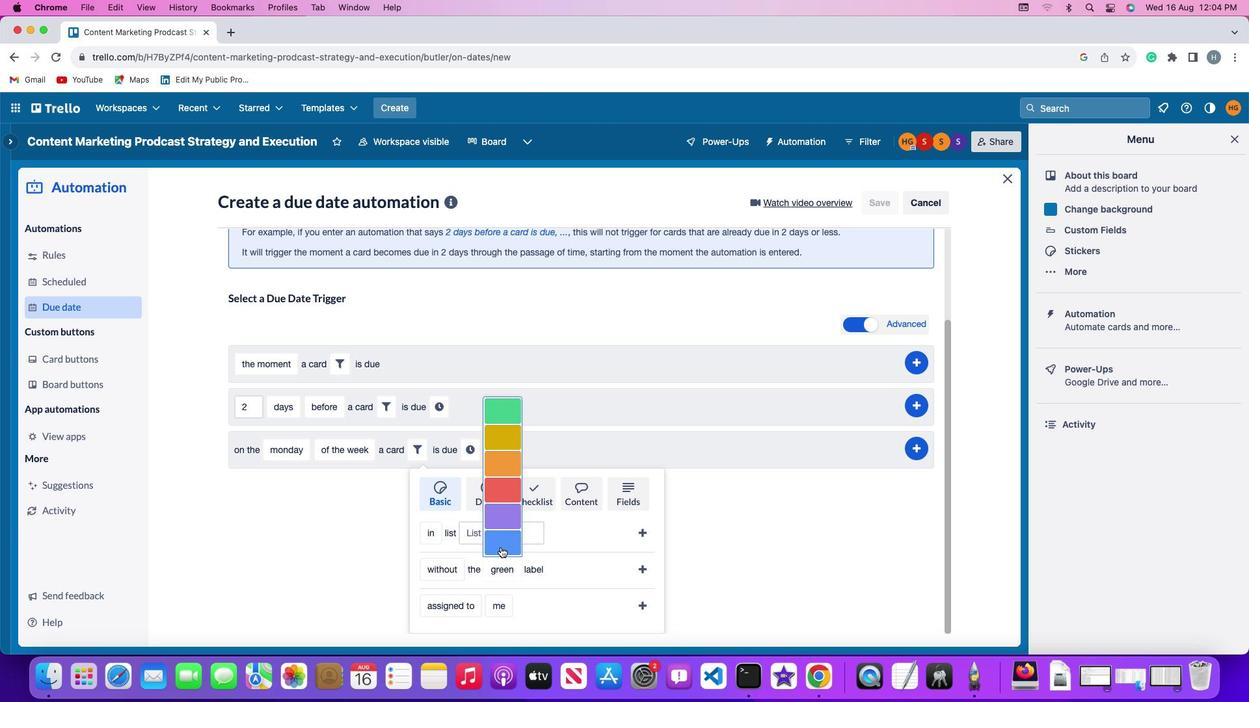 
Action: Mouse moved to (643, 568)
Screenshot: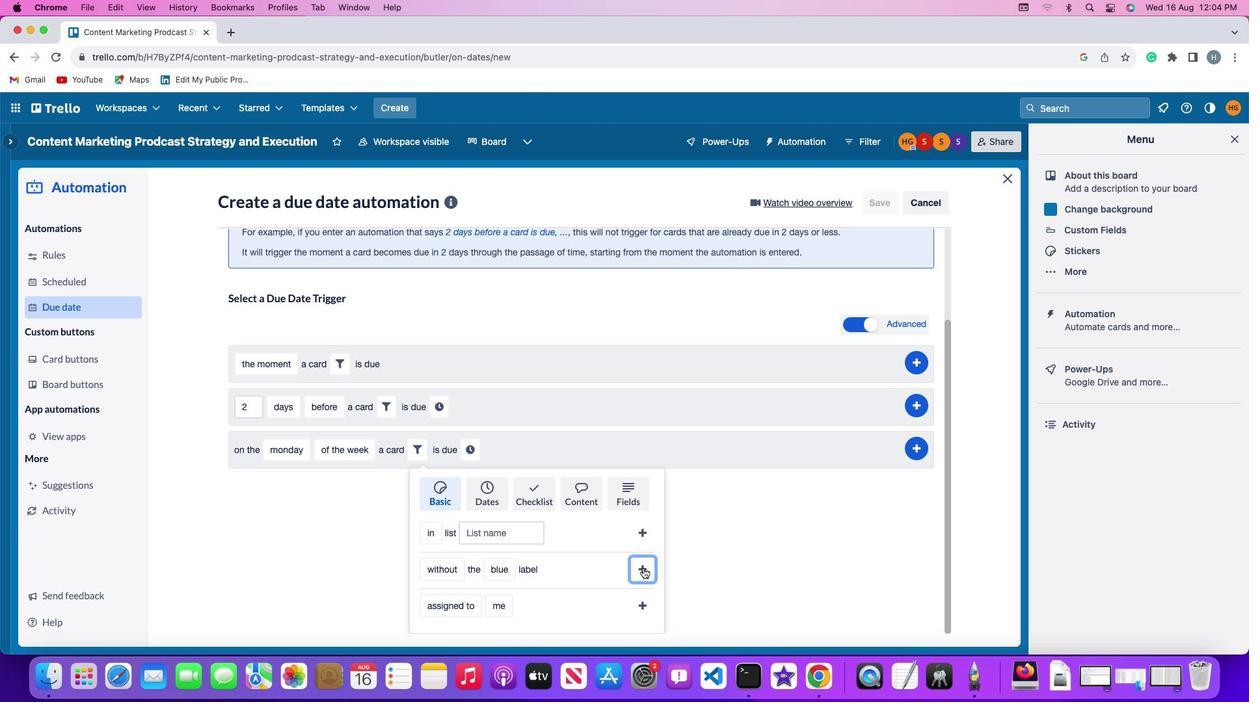 
Action: Mouse pressed left at (643, 568)
Screenshot: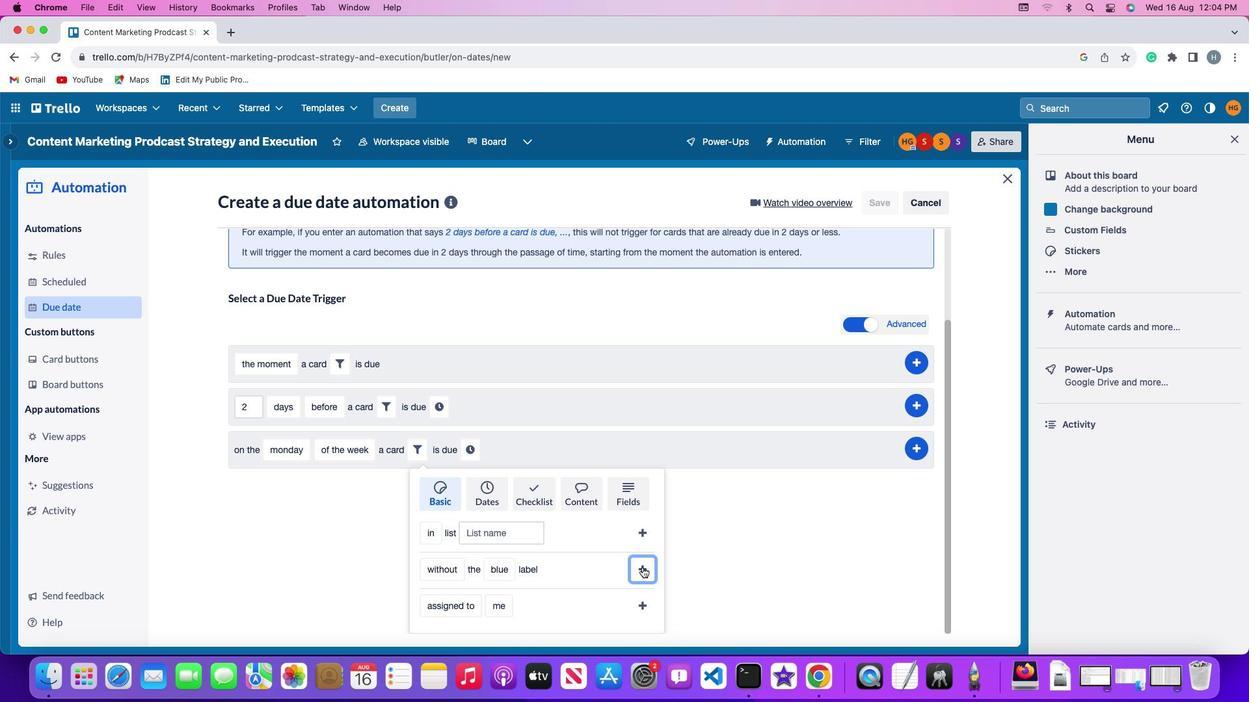 
Action: Mouse moved to (588, 567)
Screenshot: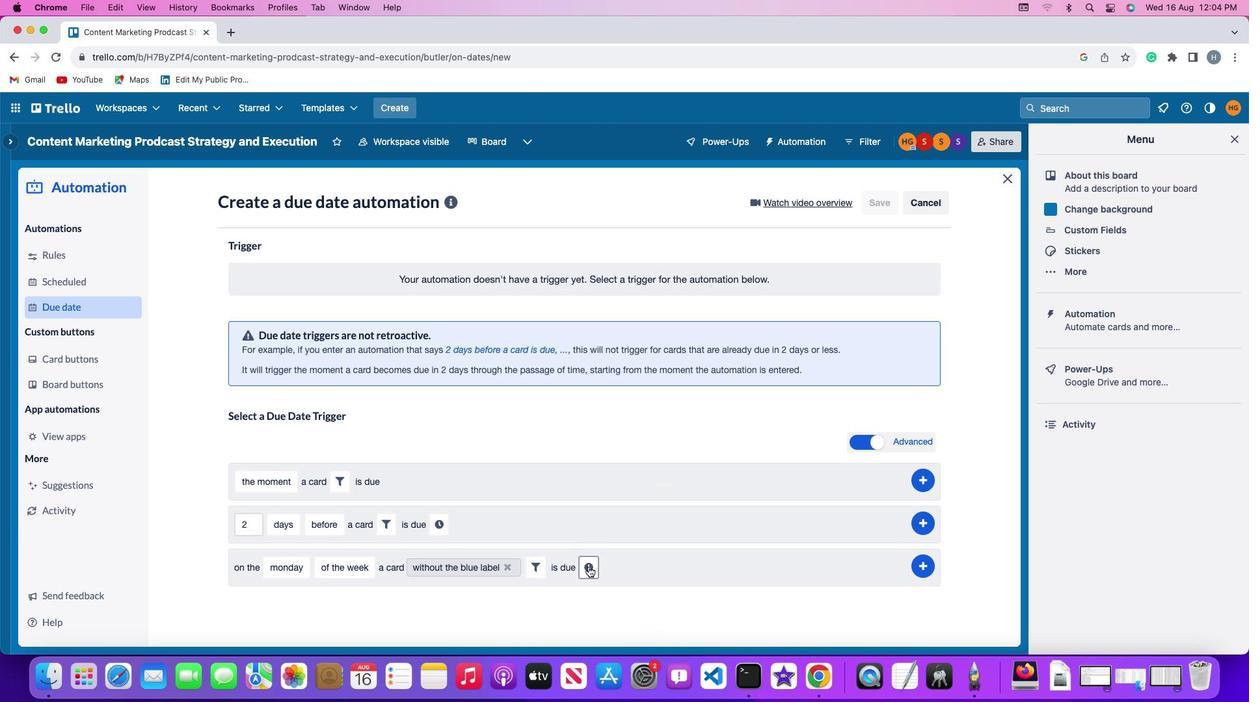 
Action: Mouse pressed left at (588, 567)
Screenshot: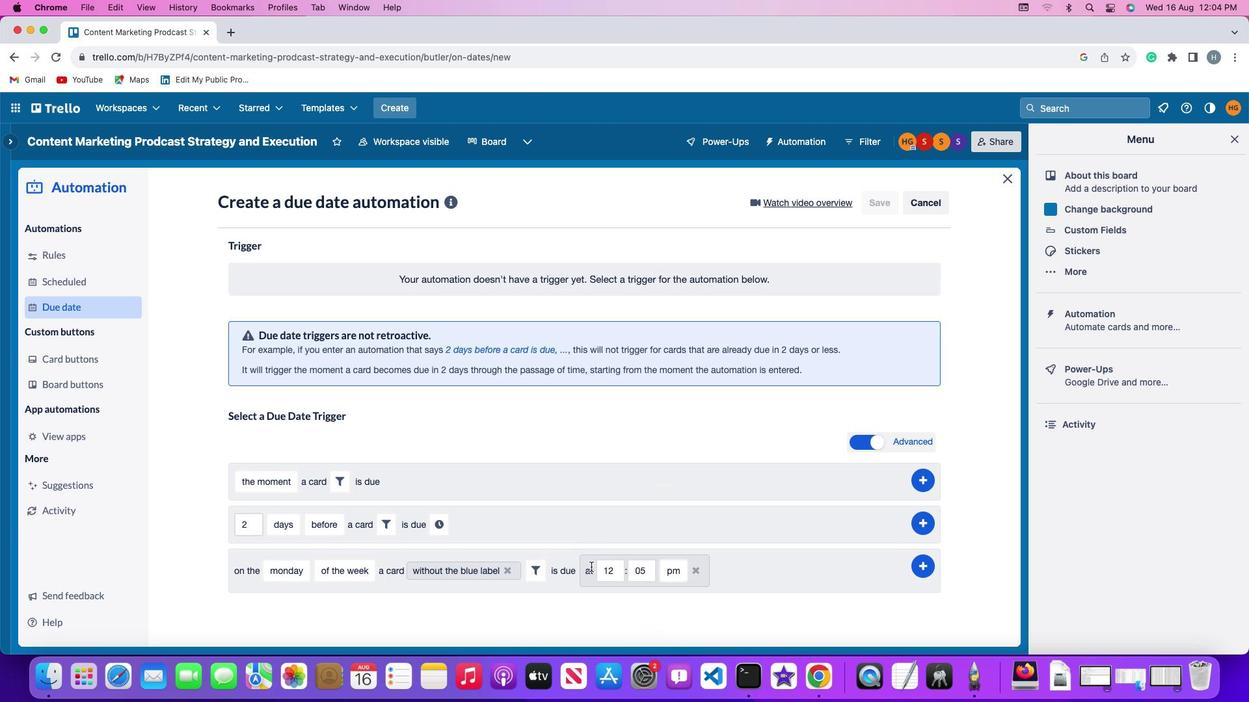 
Action: Mouse moved to (623, 569)
Screenshot: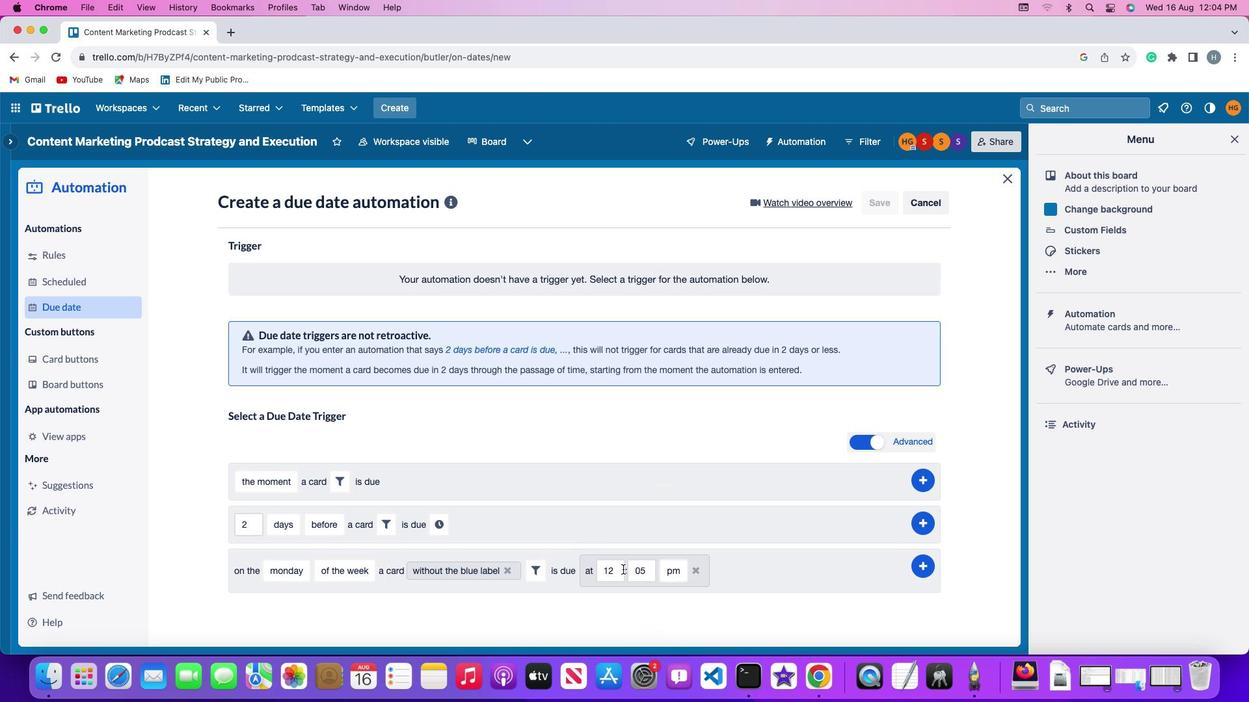 
Action: Mouse pressed left at (623, 569)
Screenshot: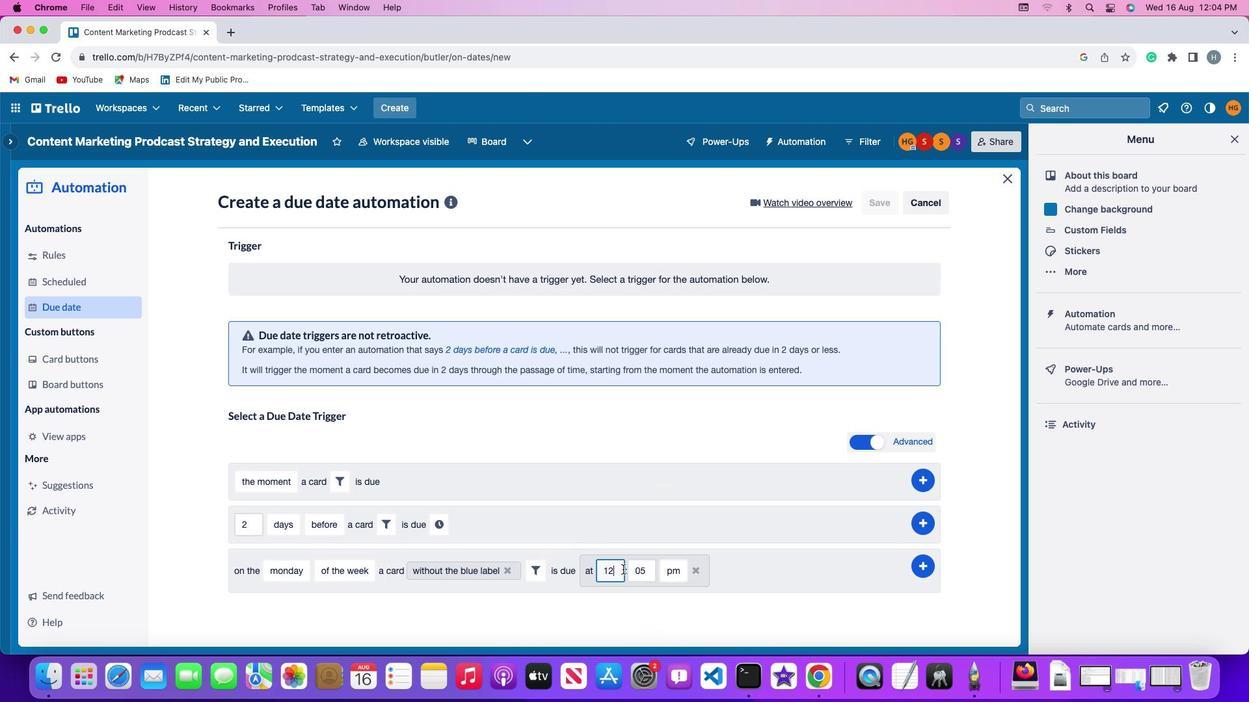 
Action: Key pressed Key.backspaceKey.backspace'1''1'
Screenshot: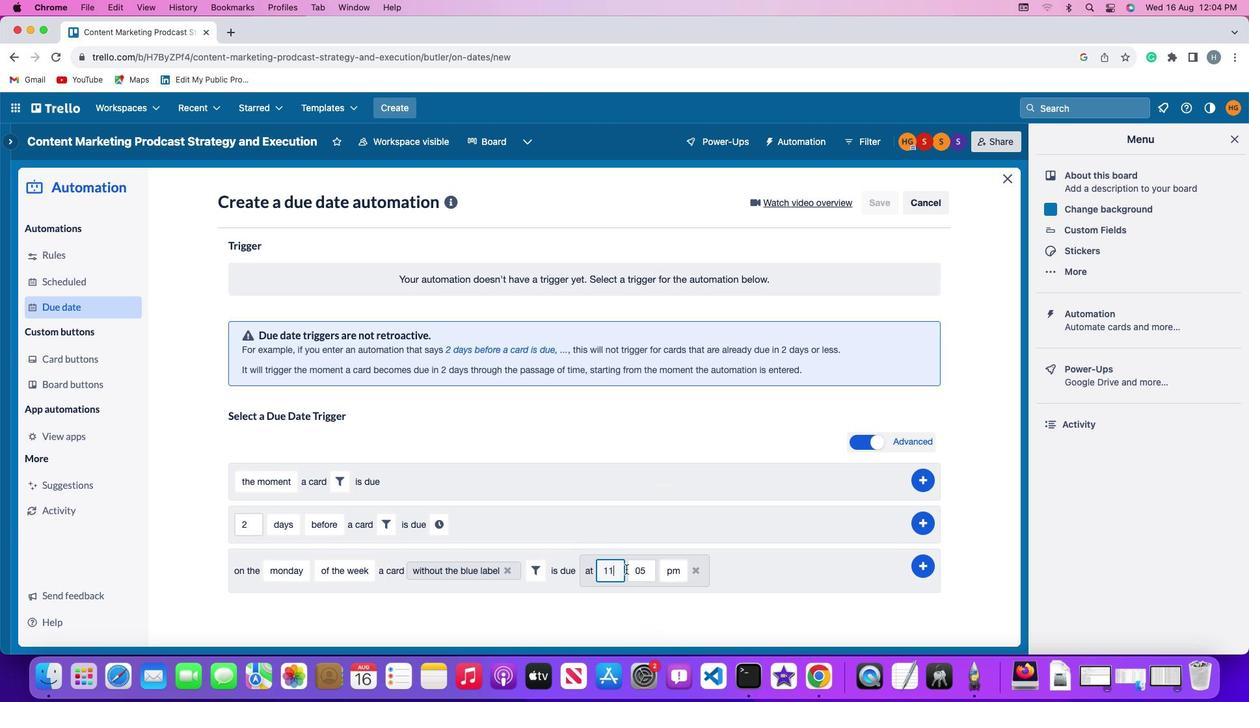 
Action: Mouse moved to (648, 570)
Screenshot: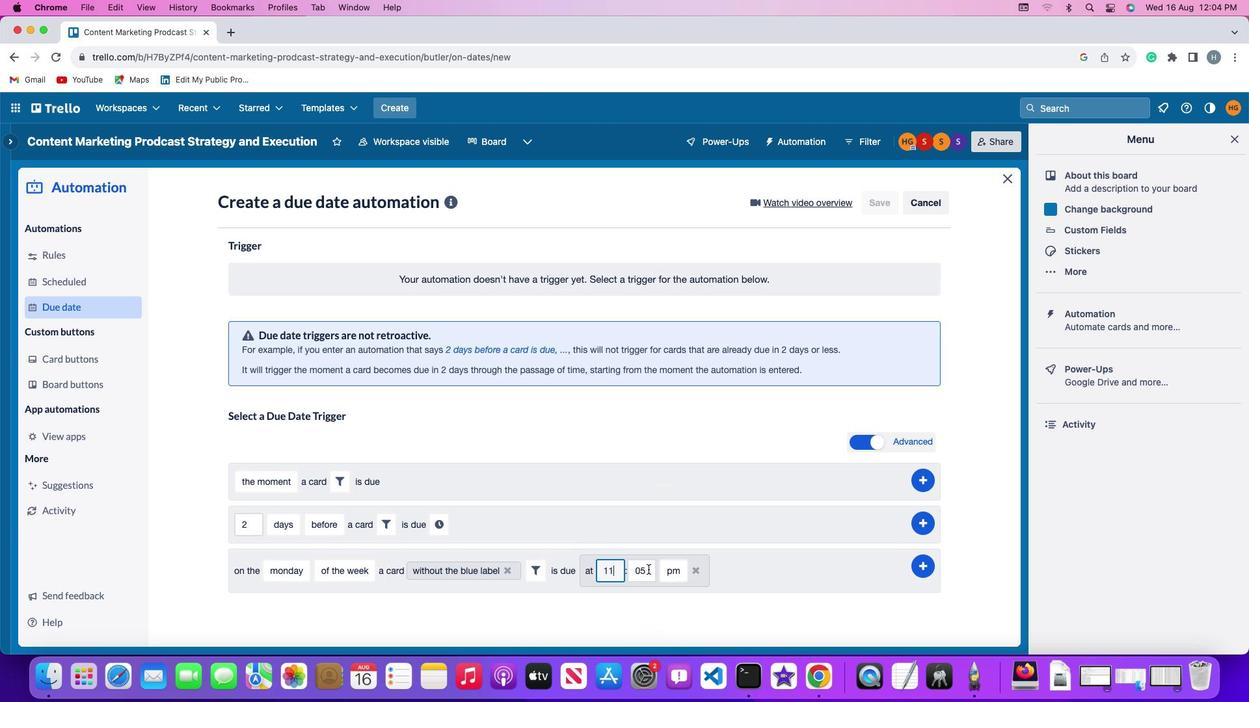 
Action: Mouse pressed left at (648, 570)
Screenshot: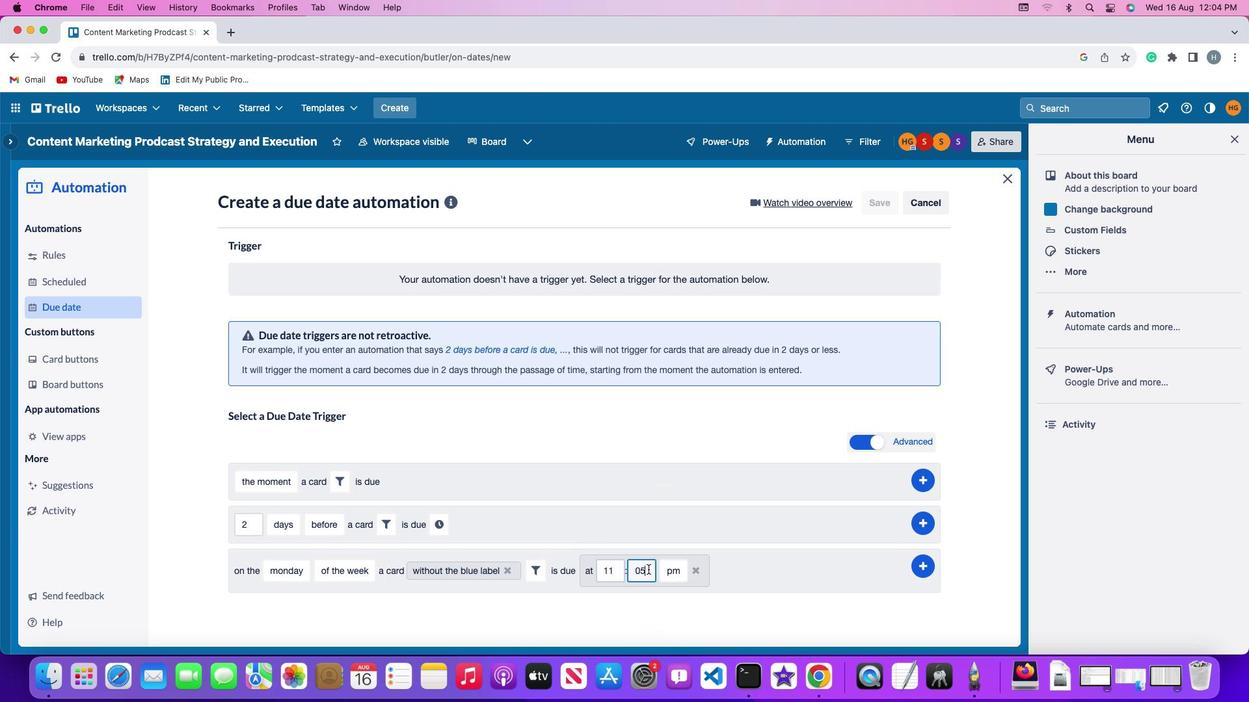 
Action: Key pressed Key.backspaceKey.backspace
Screenshot: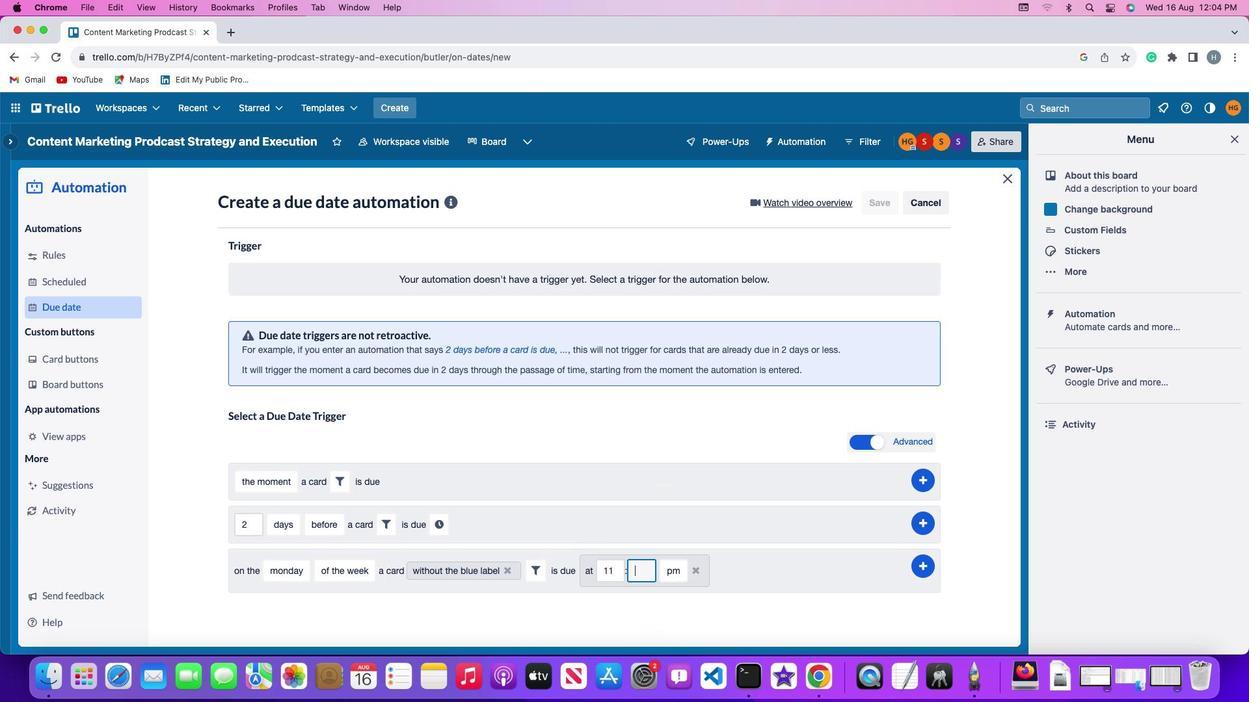 
Action: Mouse moved to (648, 568)
Screenshot: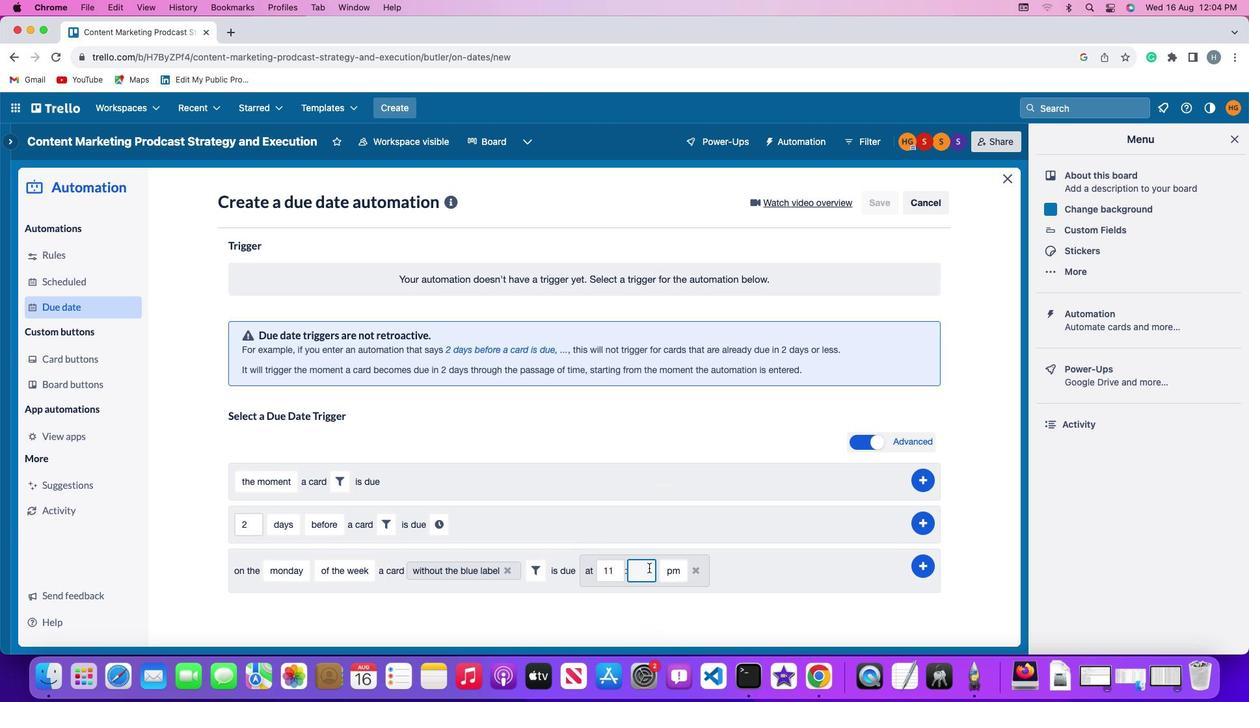 
Action: Key pressed '0''0'
Screenshot: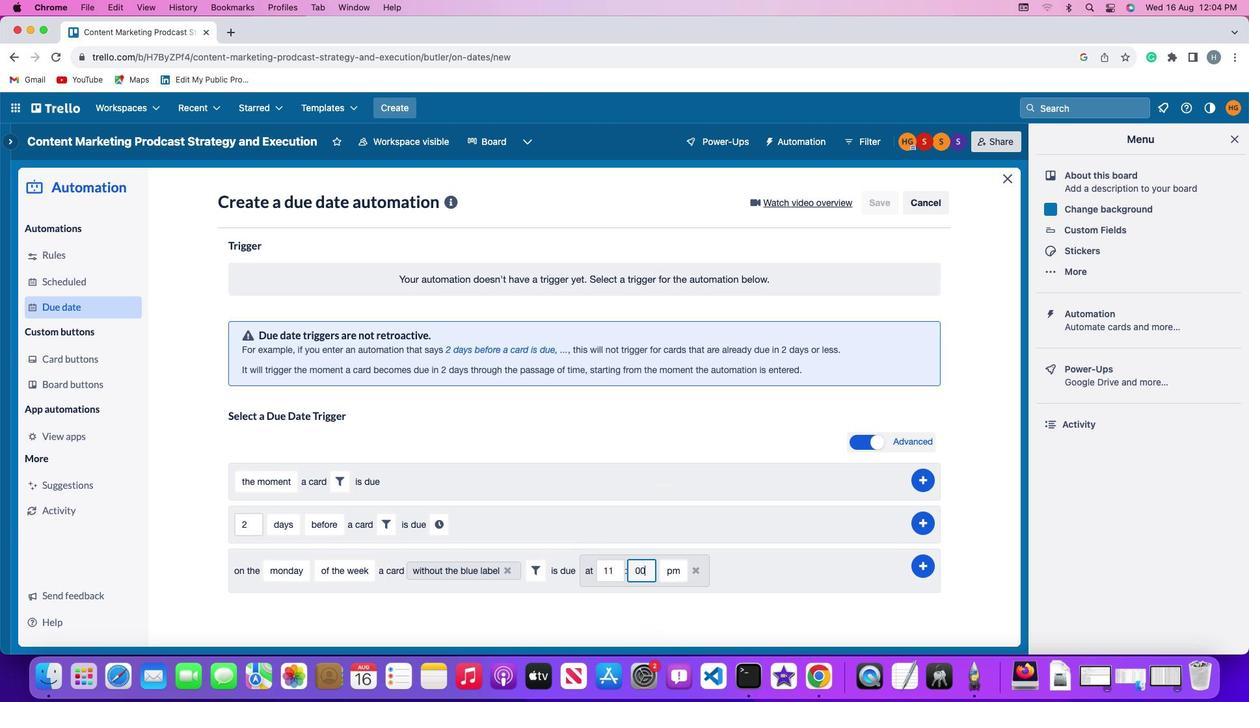 
Action: Mouse moved to (667, 568)
Screenshot: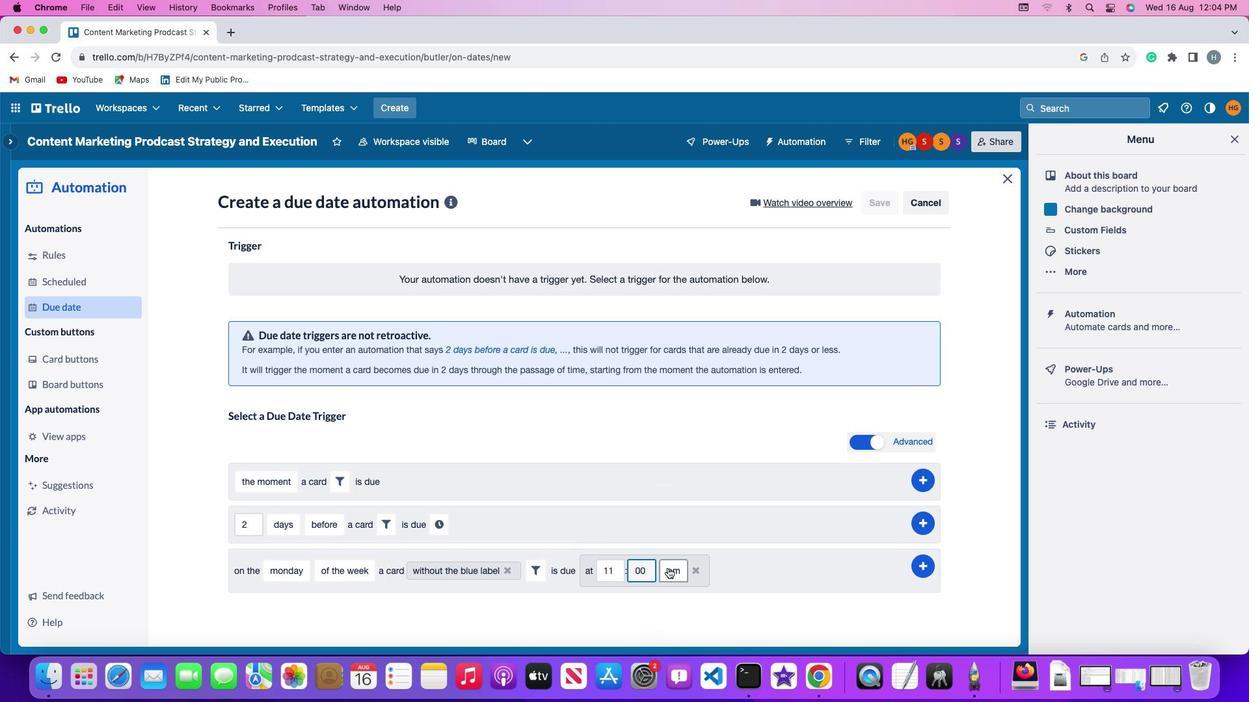
Action: Mouse pressed left at (667, 568)
Screenshot: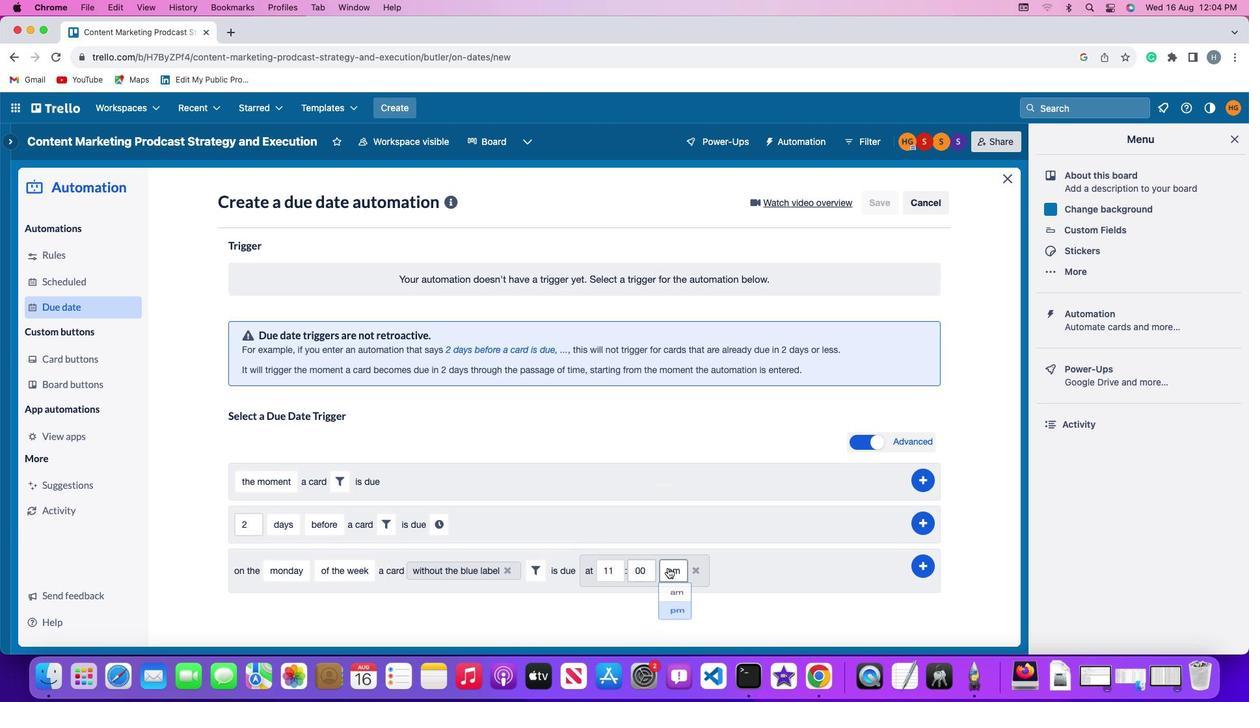 
Action: Mouse moved to (677, 603)
Screenshot: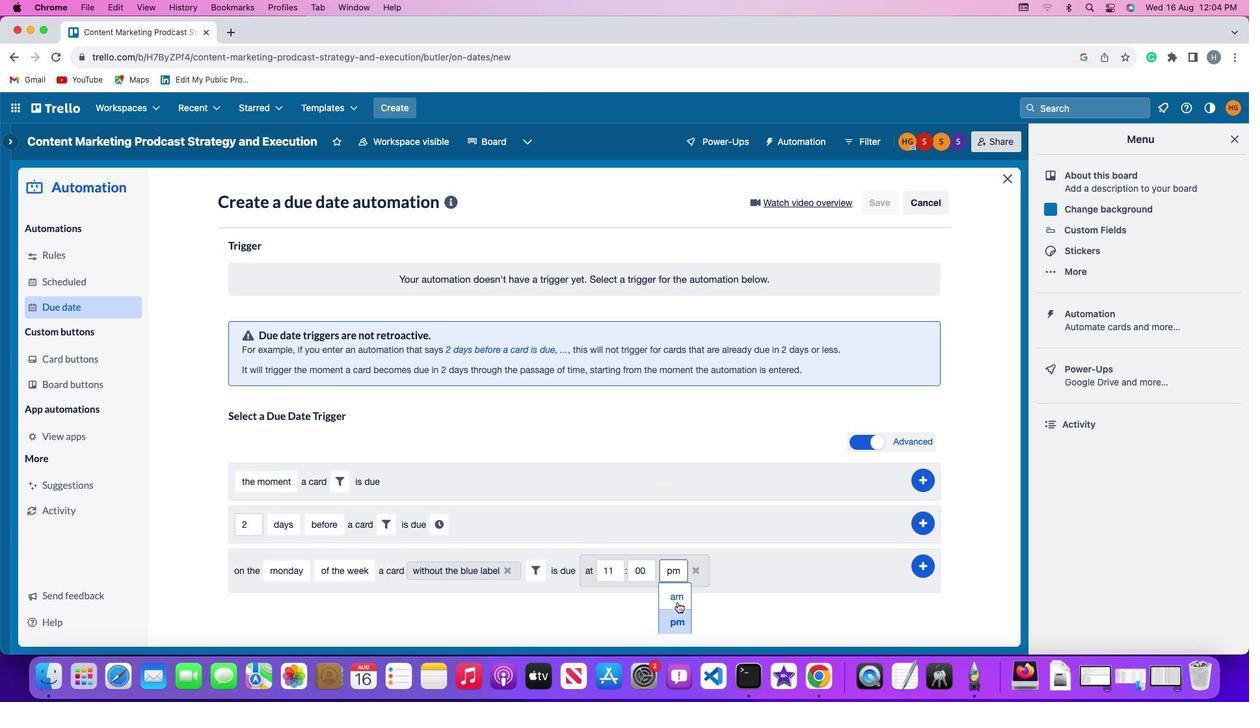 
Action: Mouse pressed left at (677, 603)
Screenshot: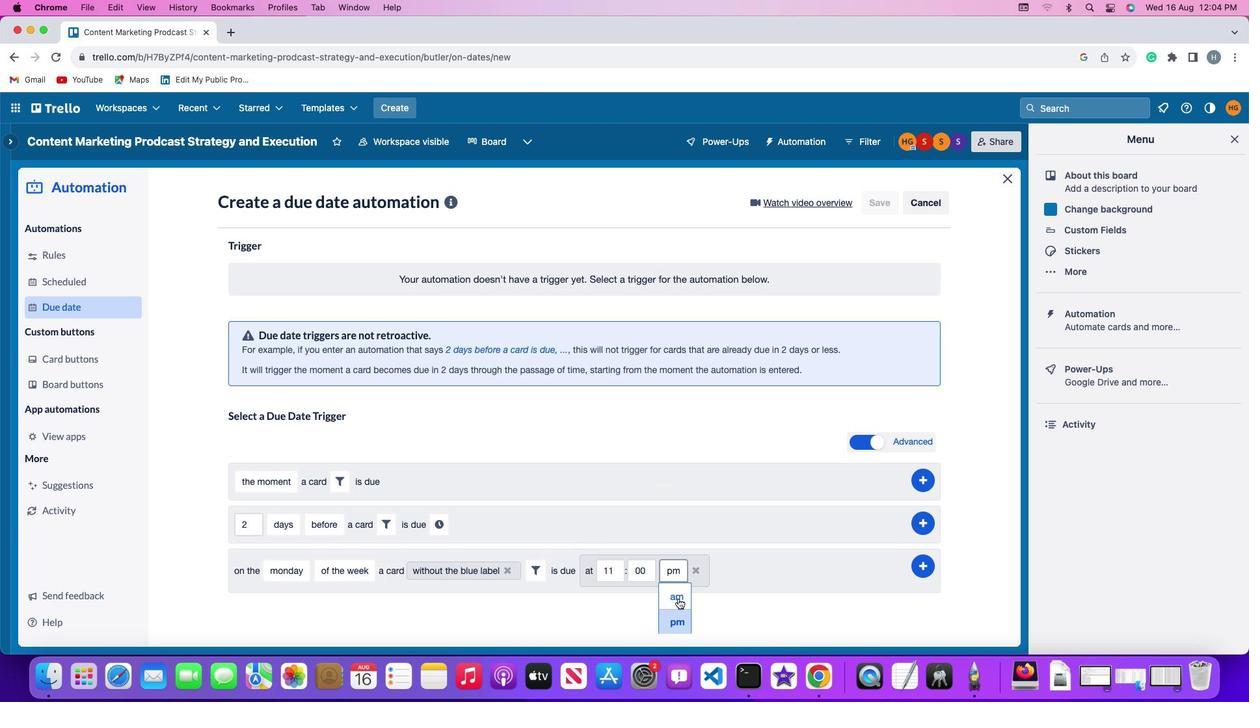 
Action: Mouse moved to (921, 566)
Screenshot: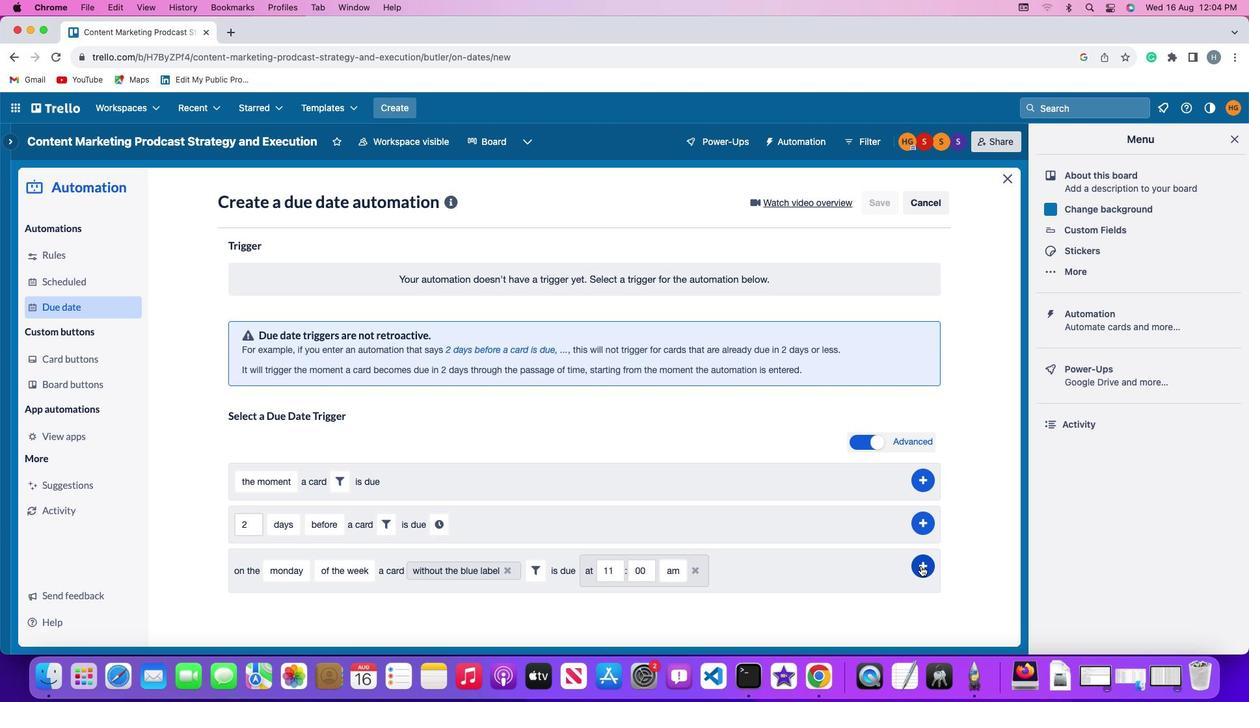 
Action: Mouse pressed left at (921, 566)
Screenshot: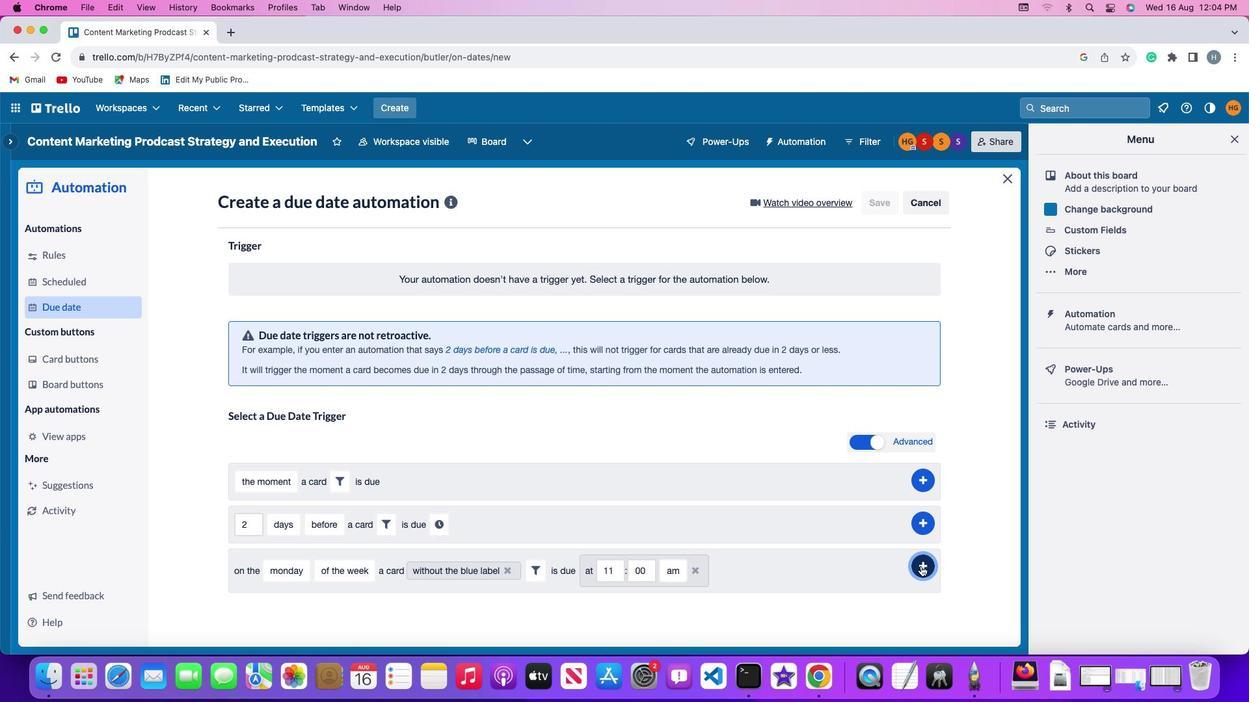 
Action: Mouse moved to (972, 462)
Screenshot: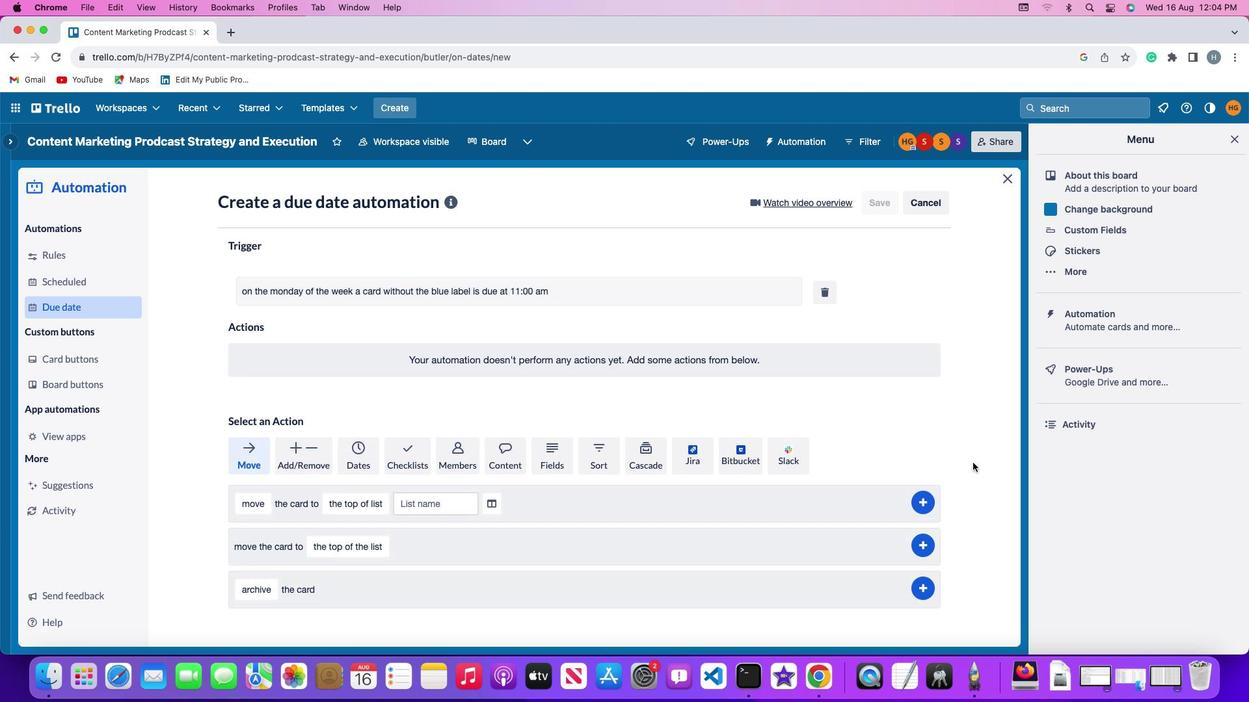 
